 Task: Create validation rules in order object.
Action: Mouse moved to (574, 36)
Screenshot: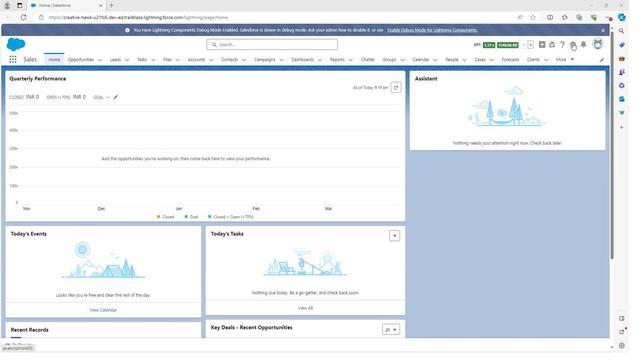 
Action: Mouse pressed left at (574, 36)
Screenshot: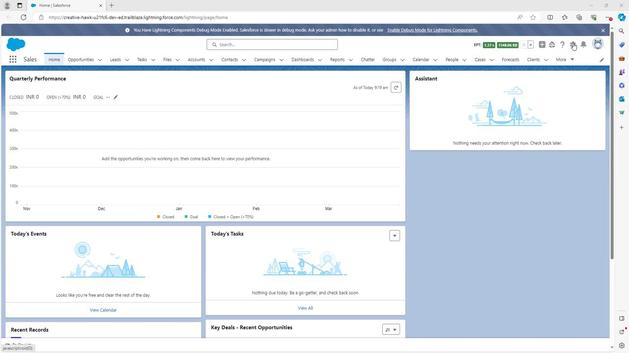 
Action: Mouse moved to (550, 59)
Screenshot: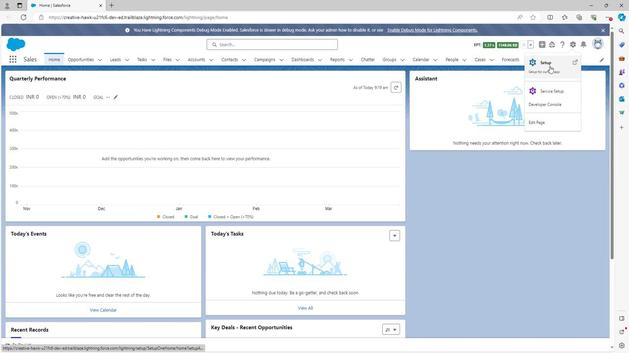 
Action: Mouse pressed left at (550, 59)
Screenshot: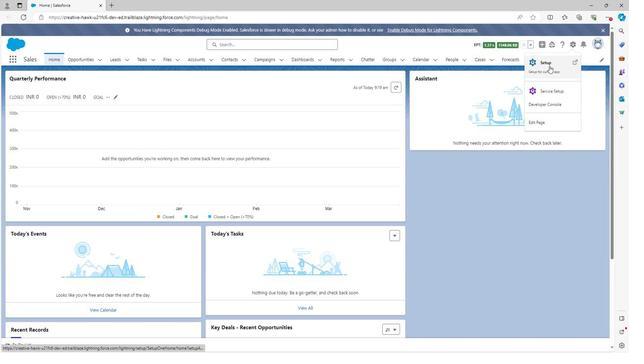 
Action: Mouse moved to (78, 53)
Screenshot: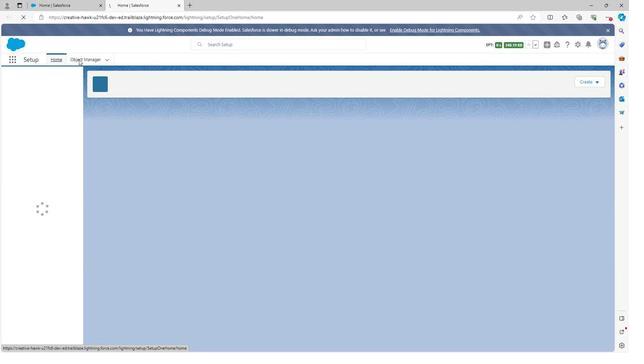 
Action: Mouse pressed left at (78, 53)
Screenshot: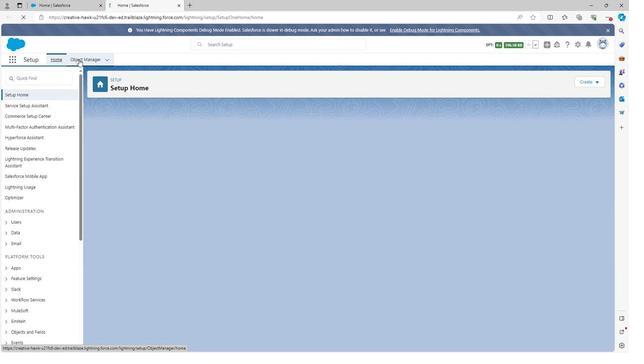 
Action: Mouse moved to (48, 264)
Screenshot: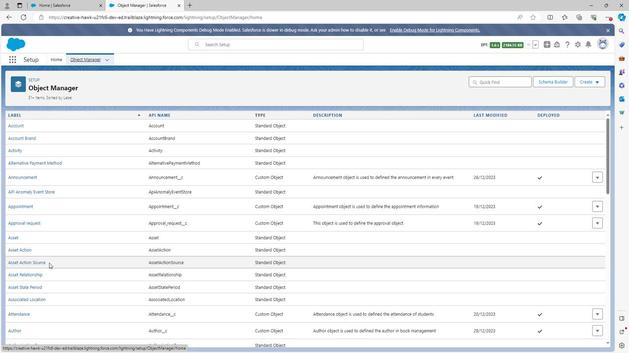 
Action: Mouse scrolled (48, 264) with delta (0, 0)
Screenshot: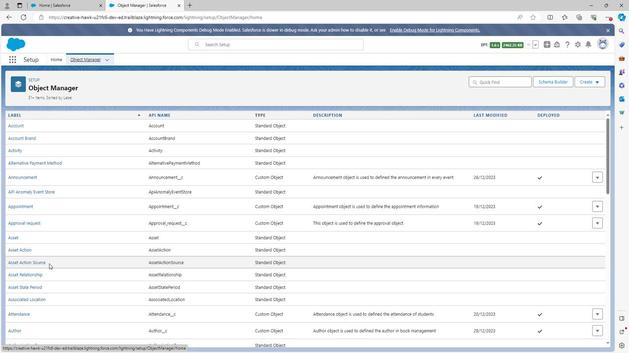 
Action: Mouse scrolled (48, 264) with delta (0, 0)
Screenshot: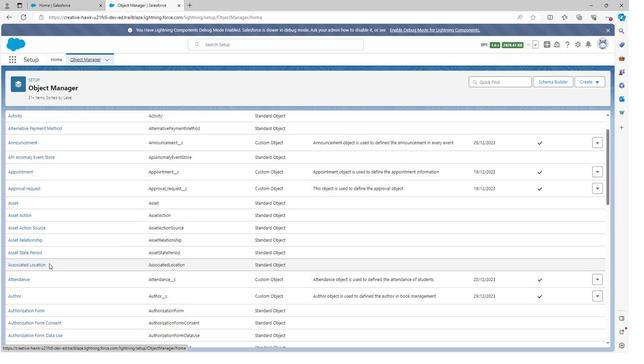 
Action: Mouse scrolled (48, 264) with delta (0, 0)
Screenshot: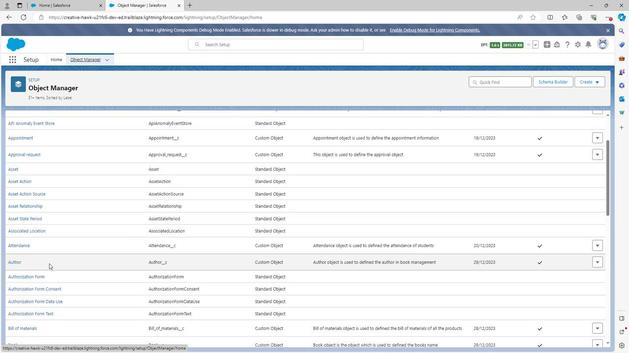
Action: Mouse moved to (48, 265)
Screenshot: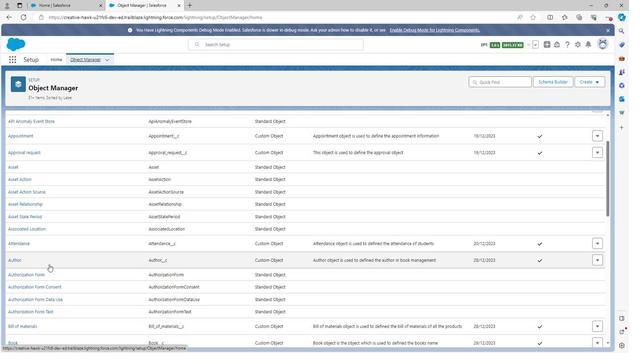 
Action: Mouse scrolled (48, 265) with delta (0, 0)
Screenshot: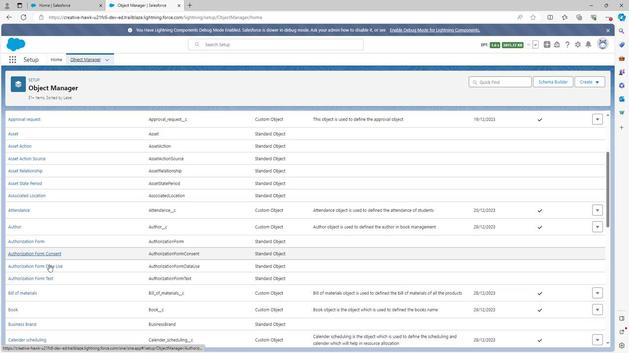
Action: Mouse scrolled (48, 265) with delta (0, 0)
Screenshot: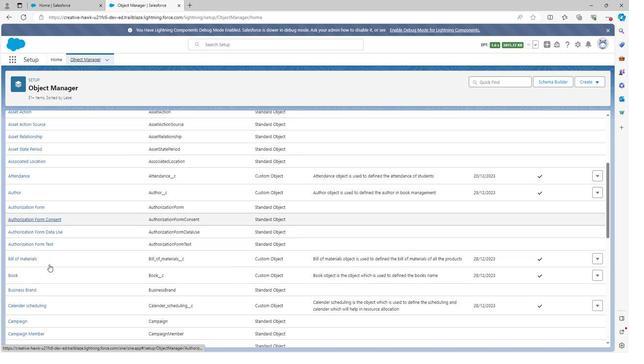 
Action: Mouse scrolled (48, 265) with delta (0, 0)
Screenshot: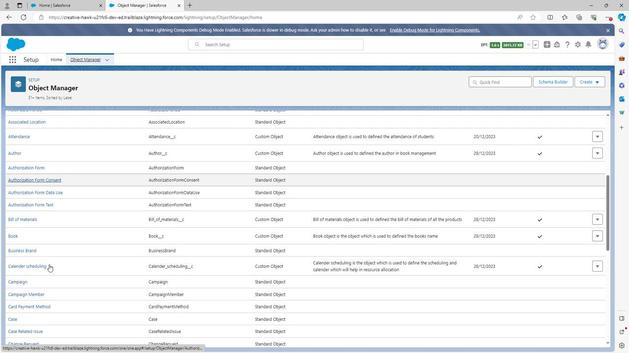 
Action: Mouse scrolled (48, 265) with delta (0, 0)
Screenshot: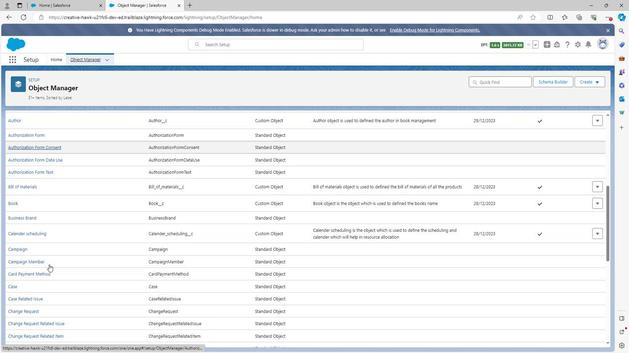 
Action: Mouse scrolled (48, 265) with delta (0, 0)
Screenshot: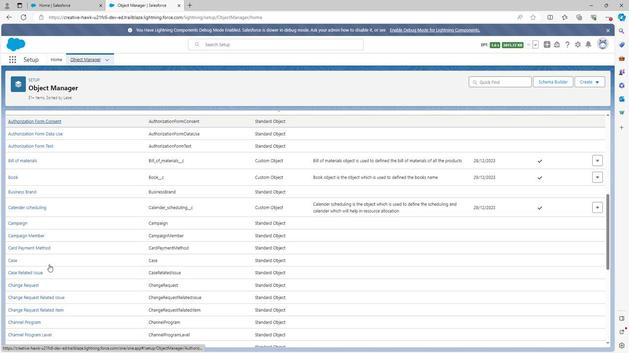 
Action: Mouse moved to (48, 265)
Screenshot: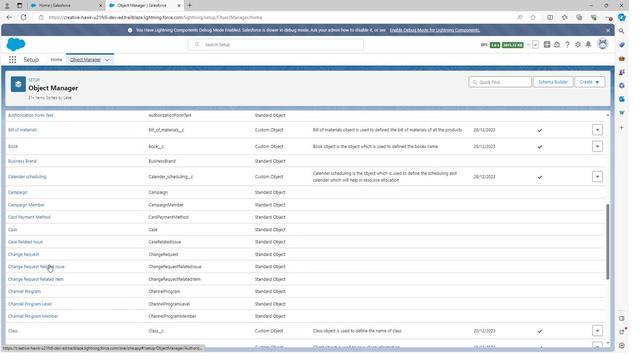 
Action: Mouse scrolled (48, 265) with delta (0, 0)
Screenshot: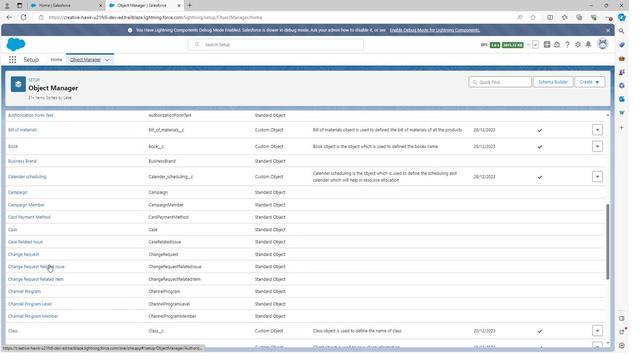 
Action: Mouse scrolled (48, 265) with delta (0, 0)
Screenshot: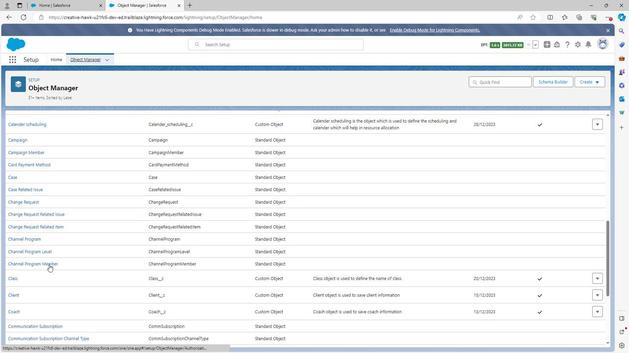 
Action: Mouse scrolled (48, 265) with delta (0, 0)
Screenshot: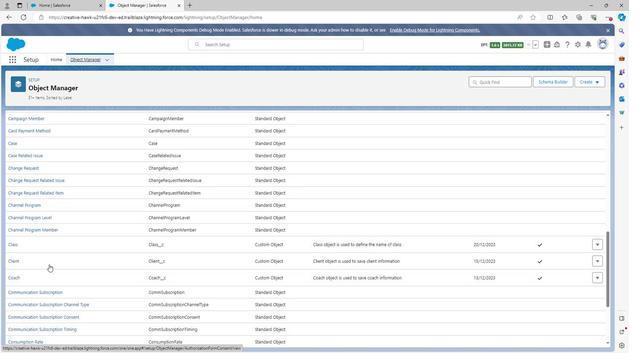 
Action: Mouse scrolled (48, 265) with delta (0, 0)
Screenshot: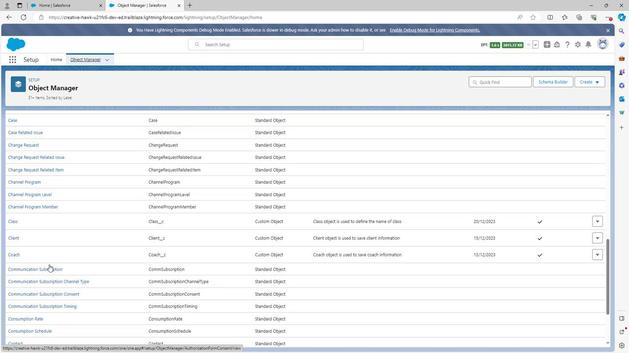 
Action: Mouse scrolled (48, 265) with delta (0, 0)
Screenshot: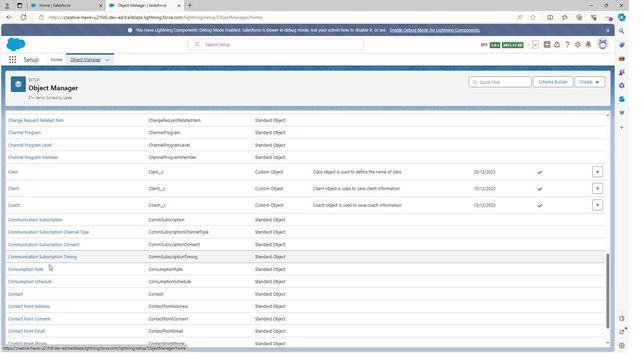
Action: Mouse scrolled (48, 265) with delta (0, 0)
Screenshot: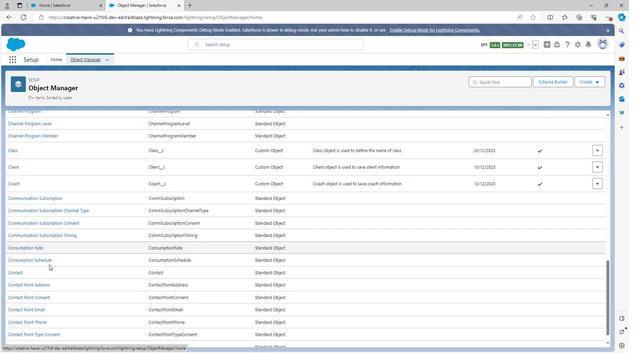 
Action: Mouse scrolled (48, 265) with delta (0, 0)
Screenshot: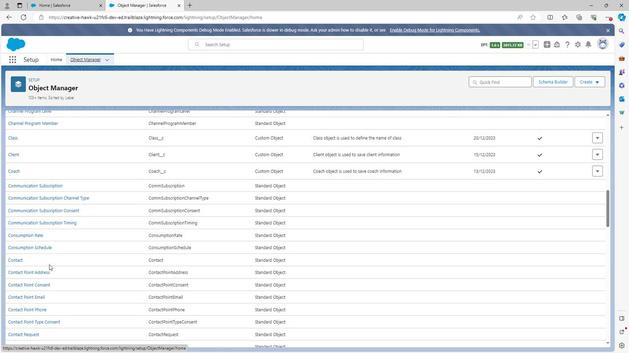 
Action: Mouse scrolled (48, 265) with delta (0, 0)
Screenshot: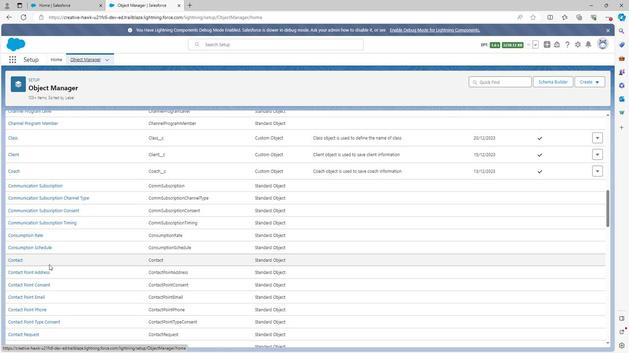 
Action: Mouse scrolled (48, 265) with delta (0, 0)
Screenshot: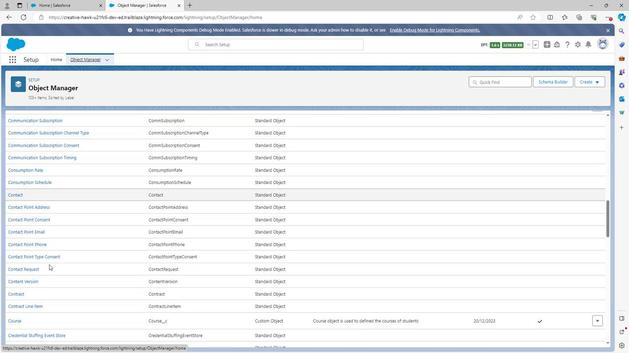 
Action: Mouse scrolled (48, 265) with delta (0, 0)
Screenshot: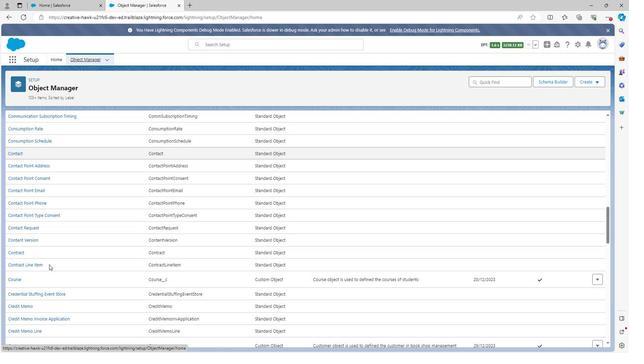 
Action: Mouse scrolled (48, 265) with delta (0, 0)
Screenshot: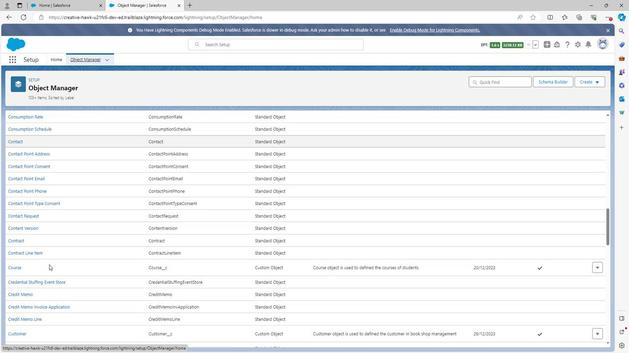 
Action: Mouse scrolled (48, 265) with delta (0, 0)
Screenshot: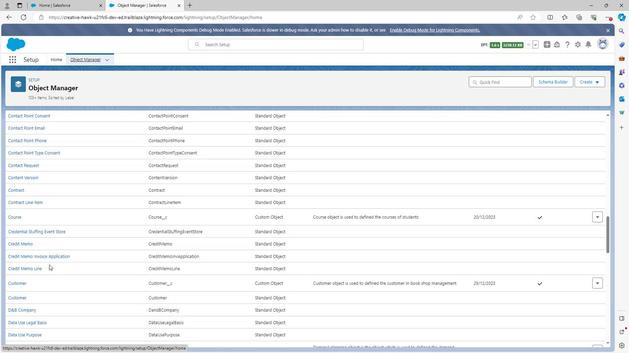 
Action: Mouse scrolled (48, 265) with delta (0, 0)
Screenshot: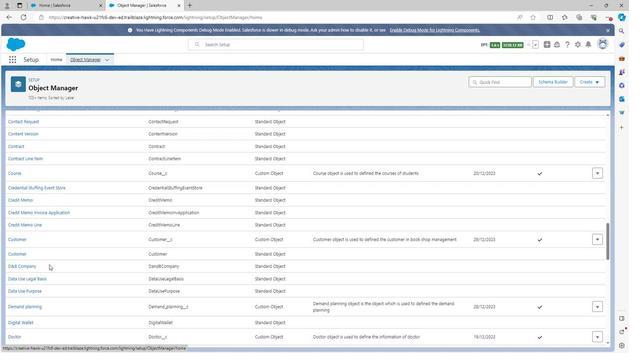 
Action: Mouse scrolled (48, 265) with delta (0, 0)
Screenshot: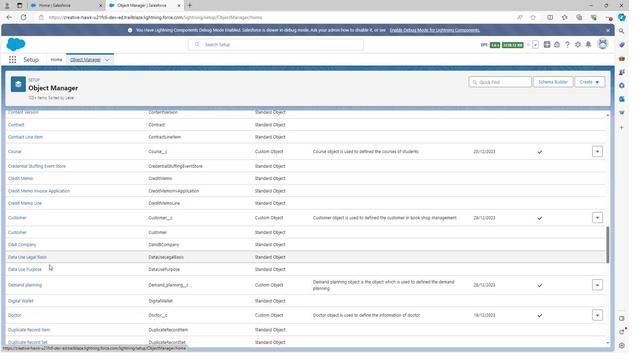 
Action: Mouse scrolled (48, 265) with delta (0, 0)
Screenshot: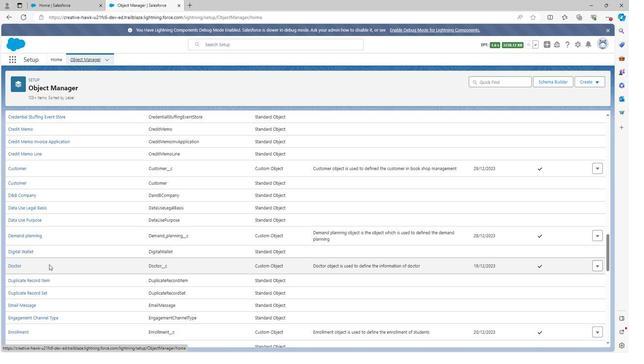 
Action: Mouse scrolled (48, 265) with delta (0, 0)
Screenshot: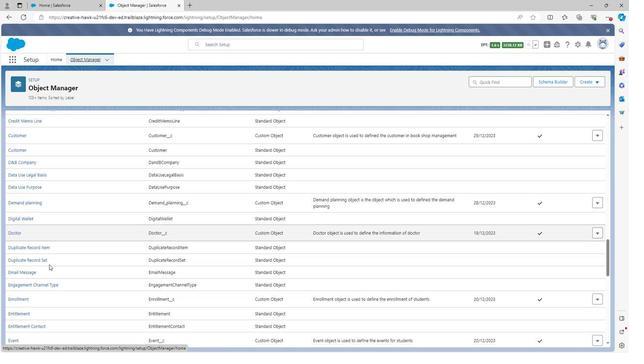 
Action: Mouse scrolled (48, 265) with delta (0, 0)
Screenshot: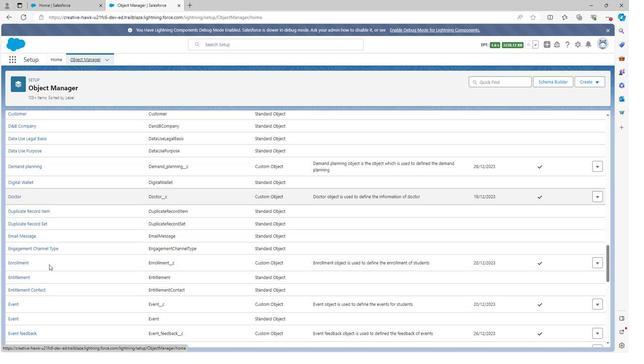
Action: Mouse scrolled (48, 265) with delta (0, 0)
Screenshot: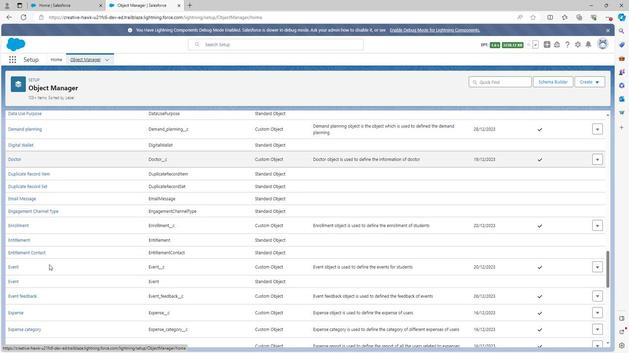 
Action: Mouse scrolled (48, 265) with delta (0, 0)
Screenshot: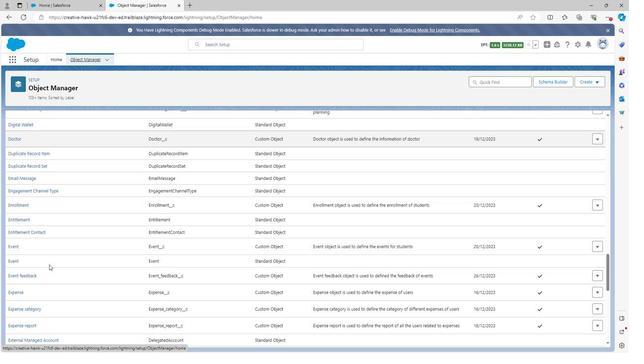 
Action: Mouse moved to (48, 266)
Screenshot: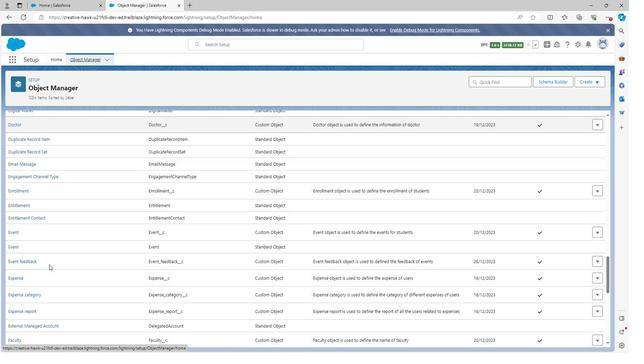 
Action: Mouse scrolled (48, 265) with delta (0, 0)
Screenshot: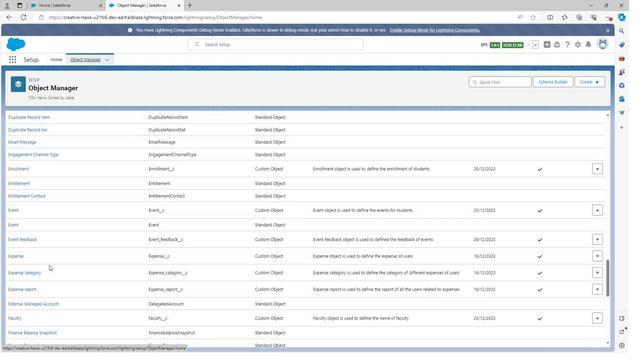 
Action: Mouse moved to (47, 266)
Screenshot: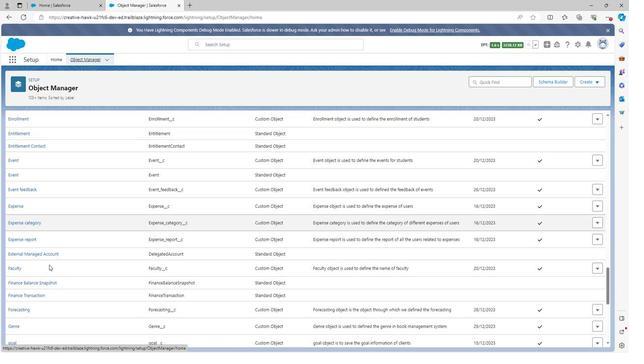 
Action: Mouse scrolled (47, 266) with delta (0, 0)
Screenshot: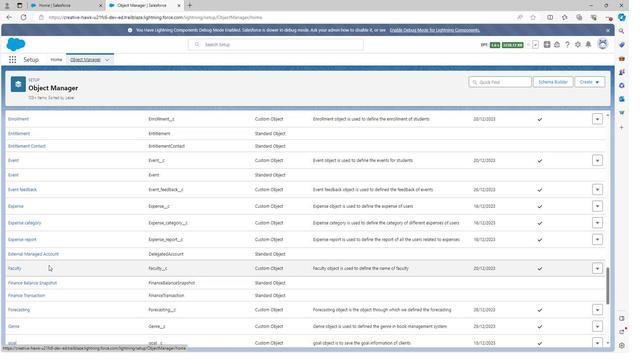
Action: Mouse scrolled (47, 266) with delta (0, 0)
Screenshot: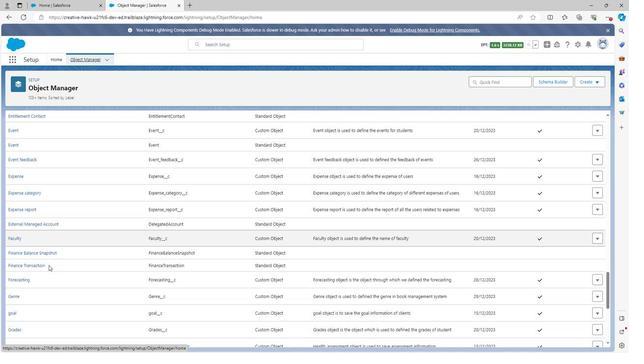 
Action: Mouse scrolled (47, 266) with delta (0, 0)
Screenshot: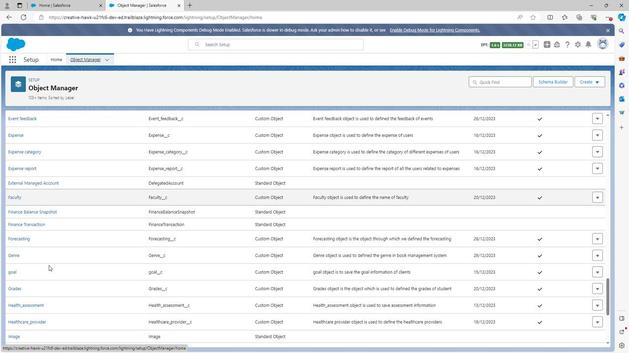 
Action: Mouse scrolled (47, 266) with delta (0, 0)
Screenshot: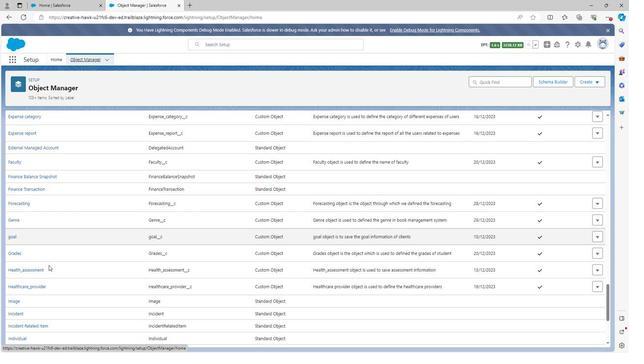 
Action: Mouse scrolled (47, 266) with delta (0, 0)
Screenshot: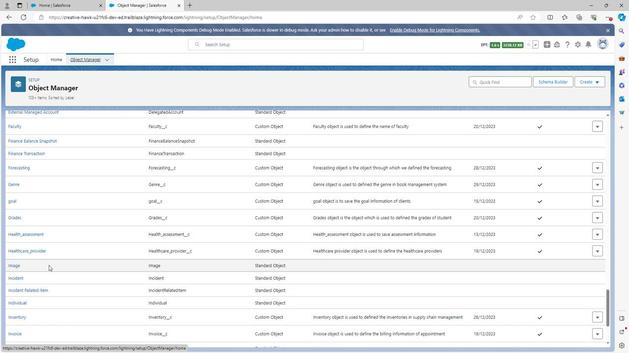 
Action: Mouse scrolled (47, 266) with delta (0, 0)
Screenshot: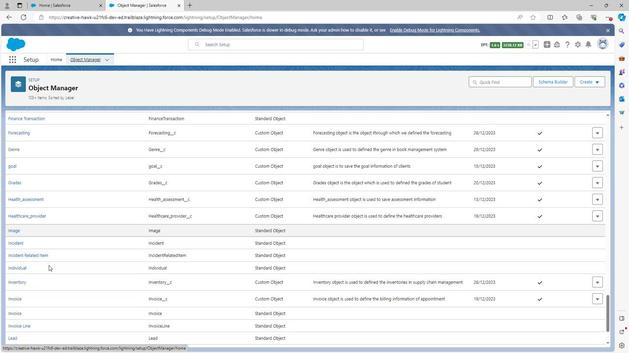 
Action: Mouse scrolled (47, 266) with delta (0, 0)
Screenshot: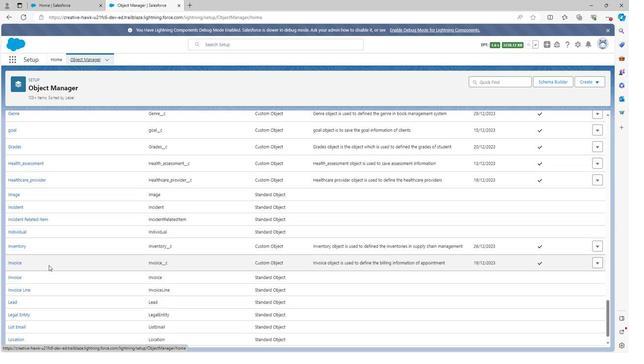 
Action: Mouse scrolled (47, 266) with delta (0, 0)
Screenshot: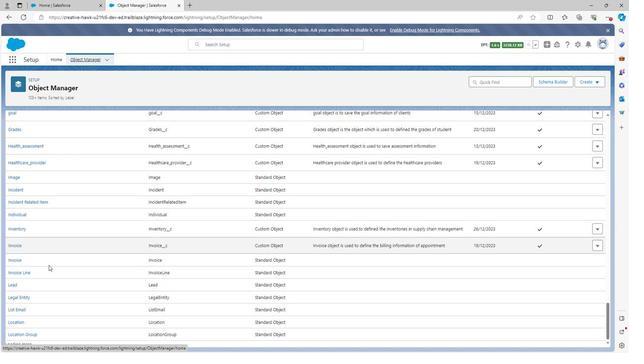 
Action: Mouse scrolled (47, 266) with delta (0, 0)
Screenshot: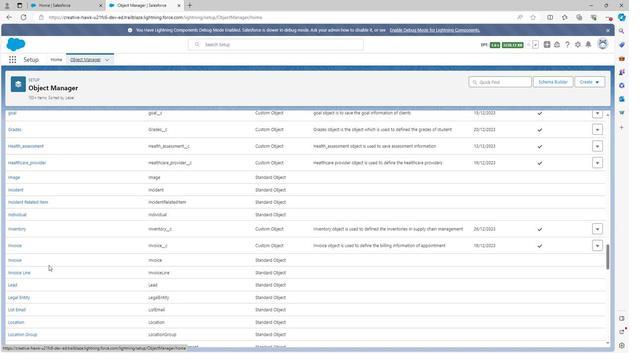 
Action: Mouse scrolled (47, 266) with delta (0, 0)
Screenshot: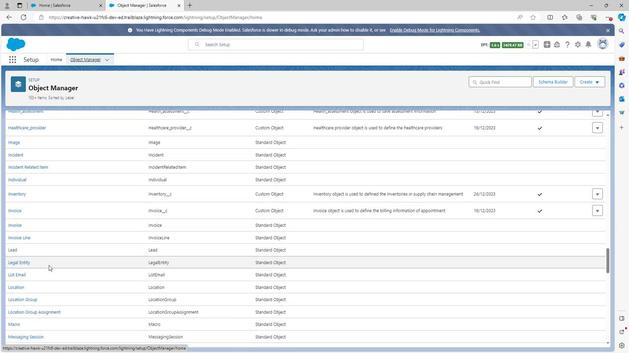 
Action: Mouse scrolled (47, 266) with delta (0, 0)
Screenshot: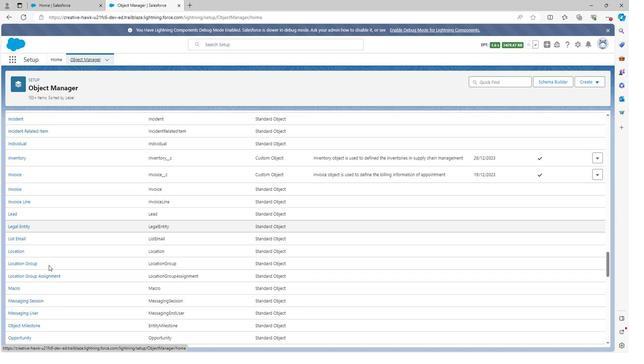 
Action: Mouse scrolled (47, 266) with delta (0, 0)
Screenshot: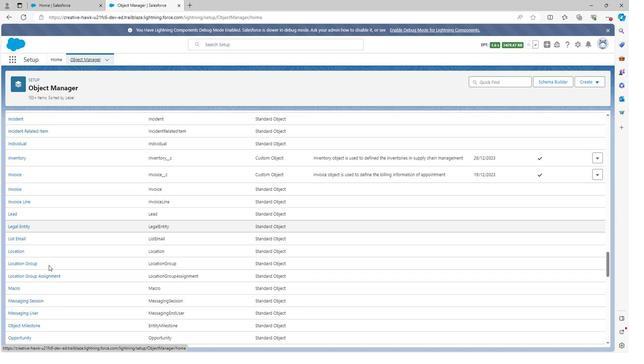 
Action: Mouse scrolled (47, 266) with delta (0, 0)
Screenshot: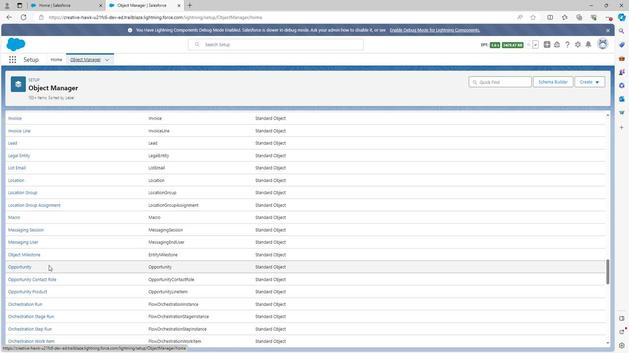 
Action: Mouse scrolled (47, 266) with delta (0, 0)
Screenshot: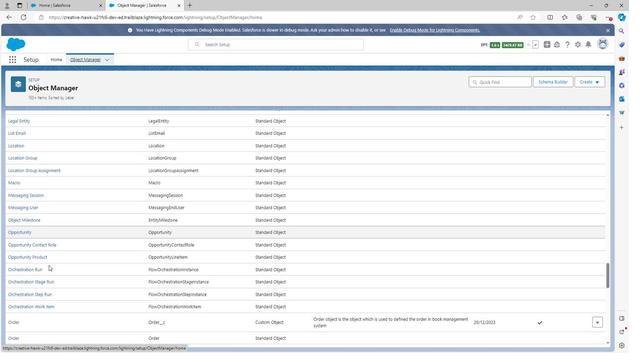
Action: Mouse moved to (15, 286)
Screenshot: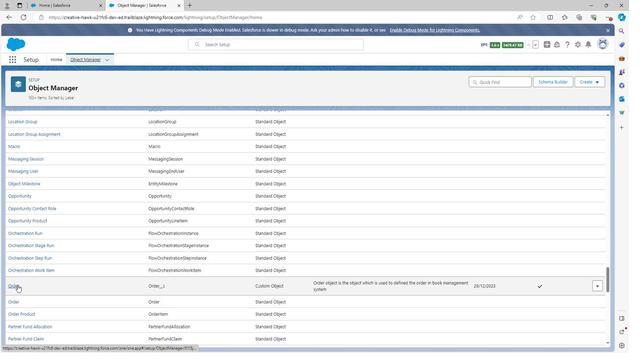 
Action: Mouse pressed left at (15, 286)
Screenshot: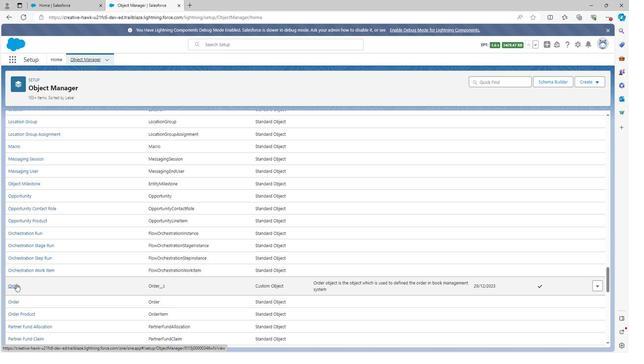 
Action: Mouse moved to (42, 121)
Screenshot: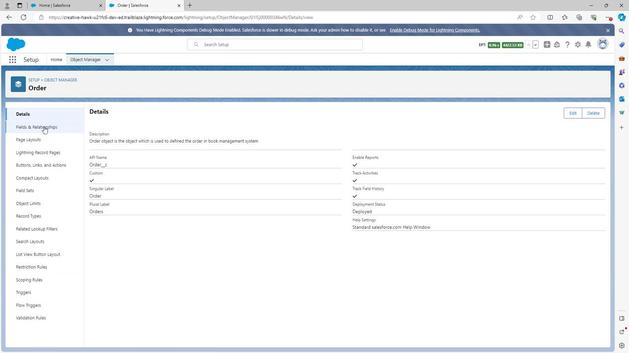 
Action: Mouse pressed left at (42, 121)
Screenshot: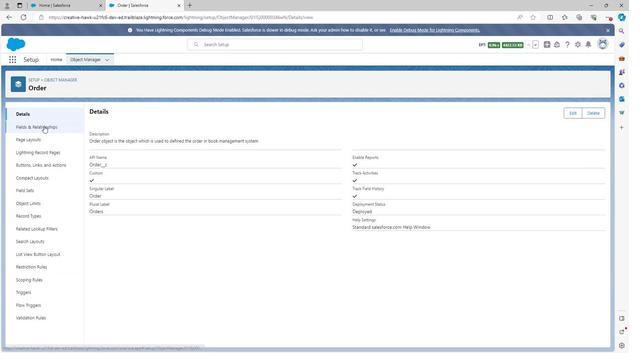 
Action: Mouse moved to (96, 139)
Screenshot: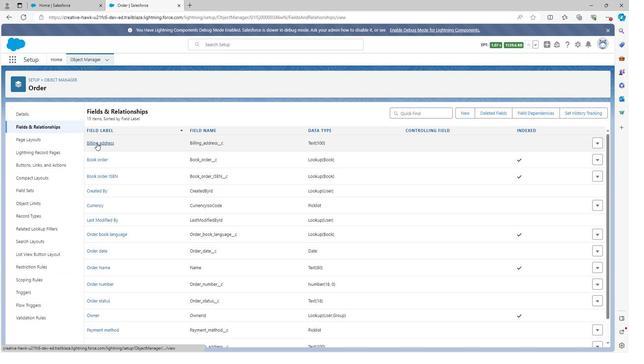 
Action: Mouse pressed left at (96, 139)
Screenshot: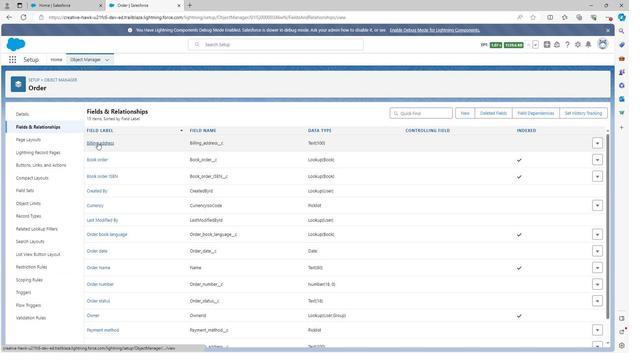 
Action: Mouse moved to (251, 304)
Screenshot: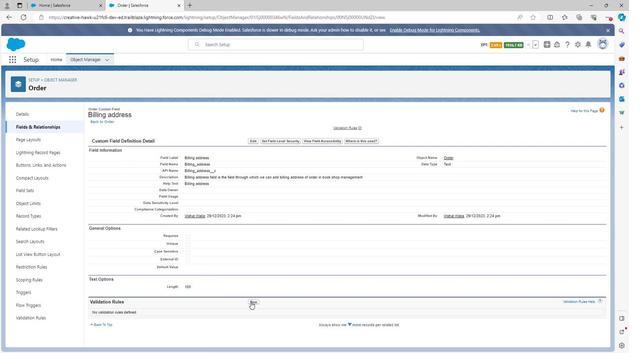 
Action: Mouse pressed left at (251, 304)
Screenshot: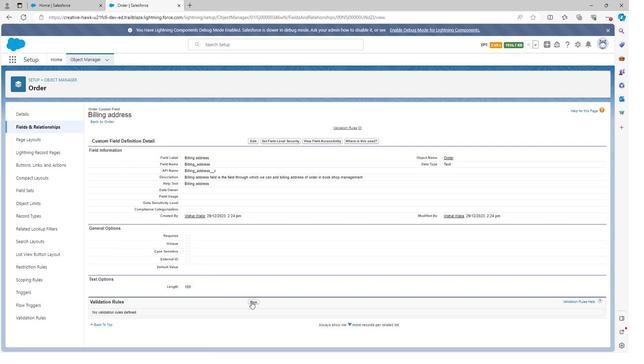 
Action: Mouse moved to (146, 155)
Screenshot: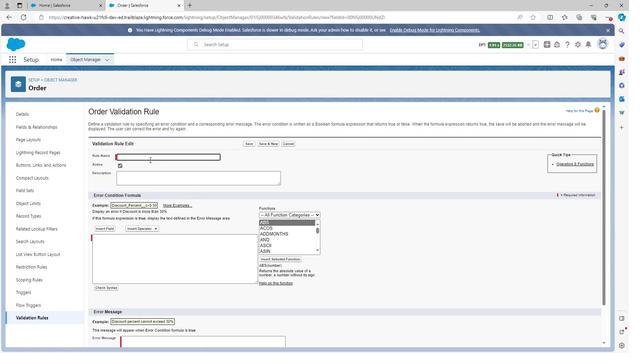 
Action: Mouse pressed left at (146, 155)
Screenshot: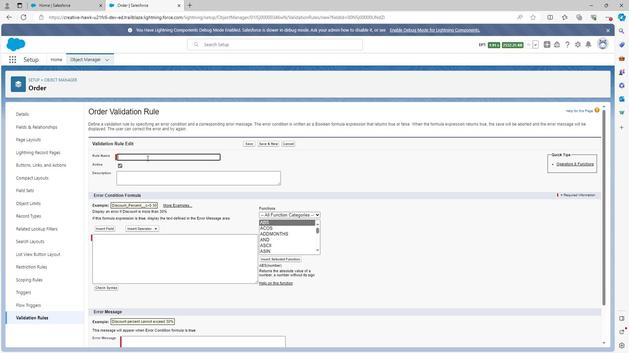 
Action: Key pressed <Key.shift>B
Screenshot: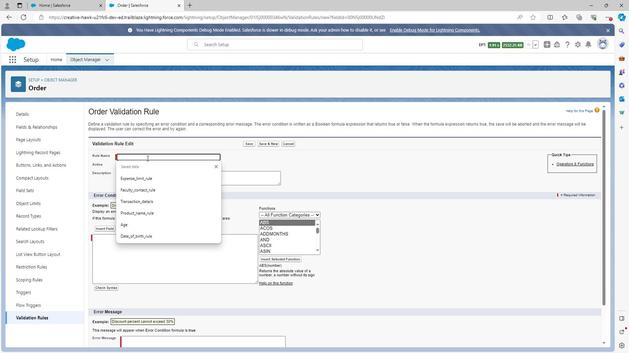 
Action: Mouse moved to (145, 155)
Screenshot: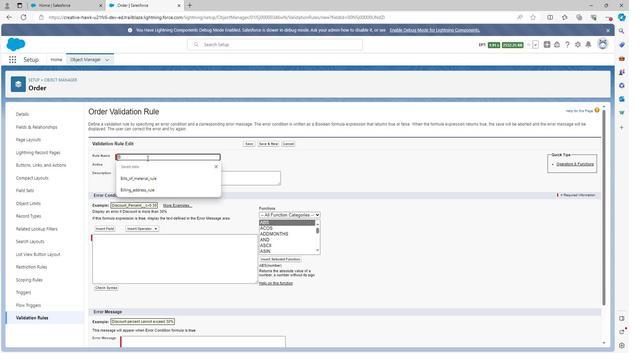 
Action: Key pressed i
Screenshot: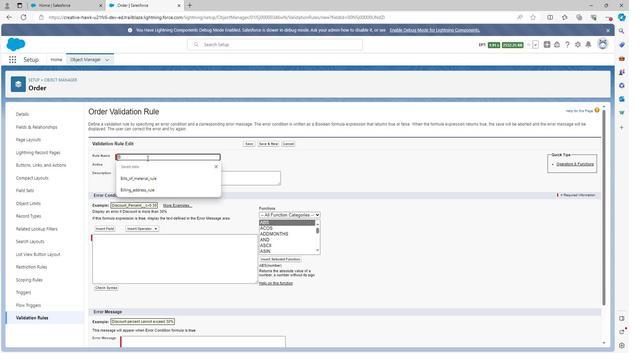 
Action: Mouse moved to (144, 153)
Screenshot: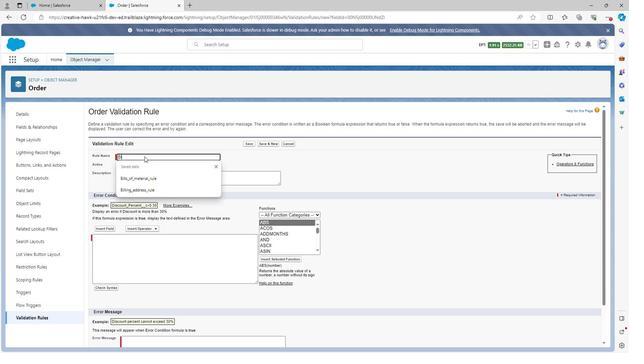 
Action: Key pressed lli
Screenshot: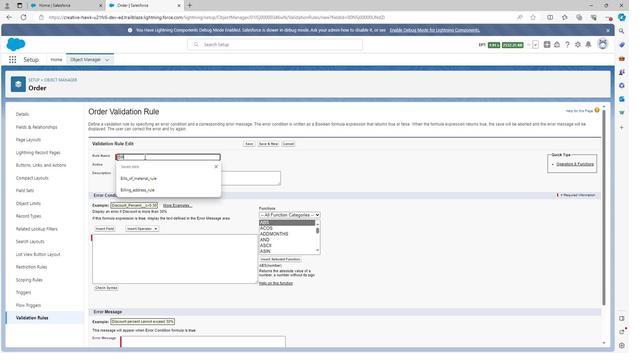
Action: Mouse moved to (142, 155)
Screenshot: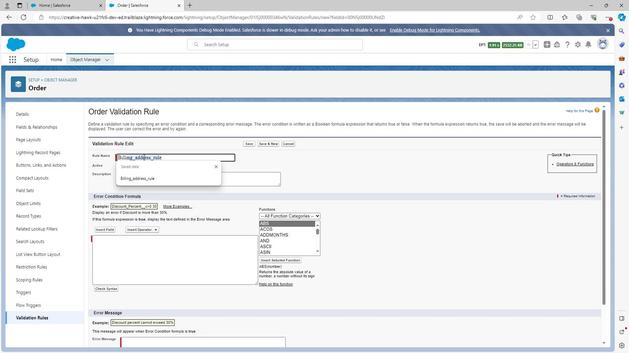 
Action: Key pressed ng<Key.space>address<Key.space>rule
Screenshot: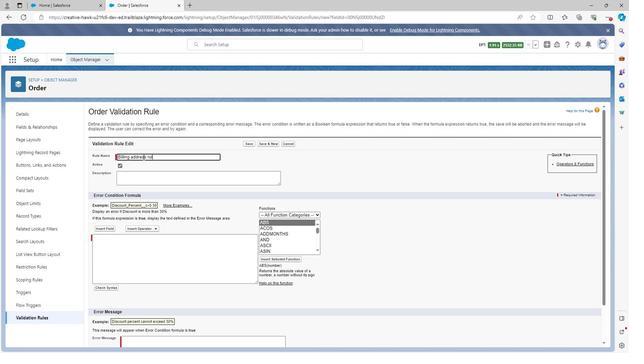 
Action: Mouse moved to (148, 162)
Screenshot: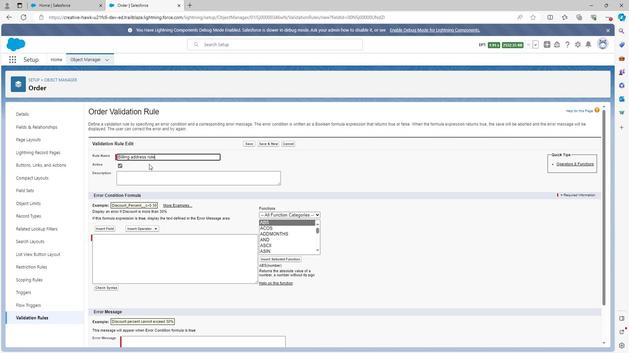 
Action: Mouse pressed left at (148, 162)
Screenshot: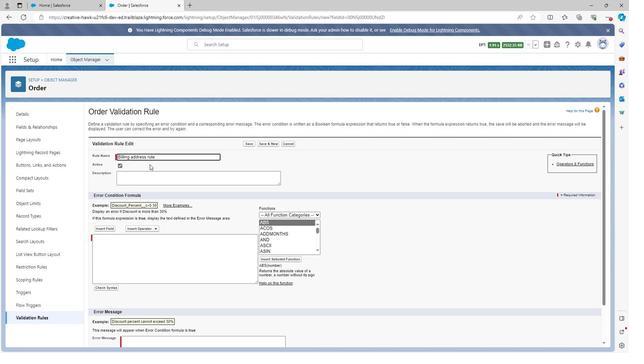 
Action: Mouse moved to (147, 174)
Screenshot: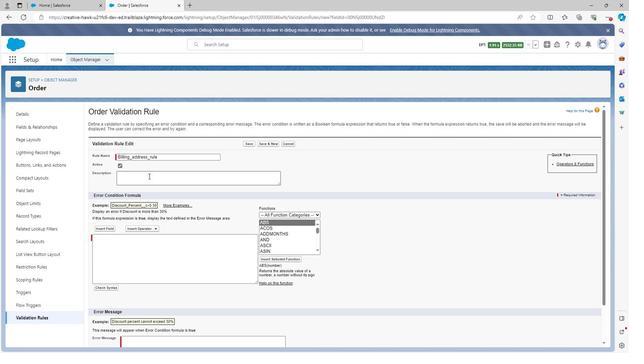 
Action: Mouse pressed left at (147, 174)
Screenshot: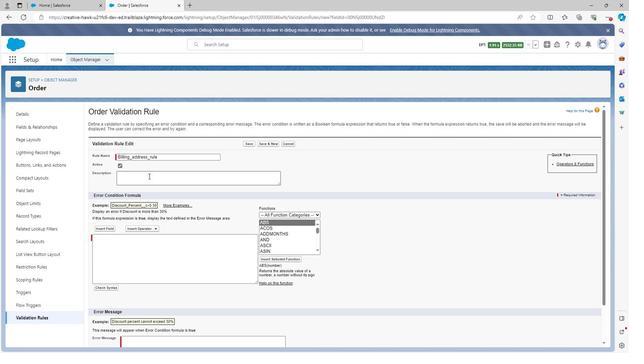 
Action: Key pressed <Key.shift>
Screenshot: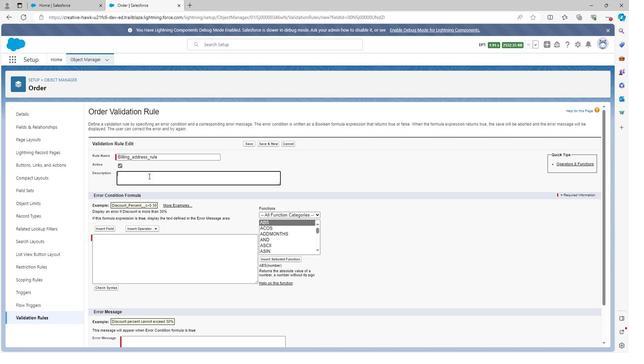 
Action: Mouse moved to (146, 173)
Screenshot: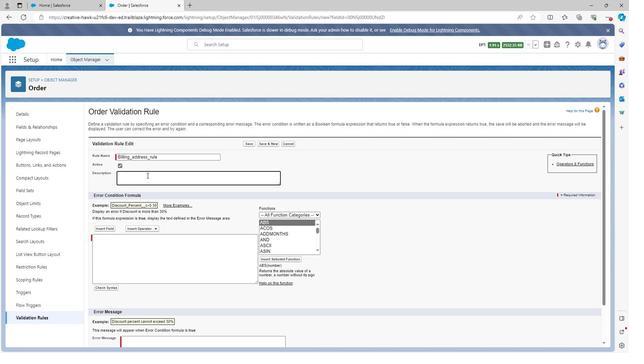 
Action: Key pressed B
Screenshot: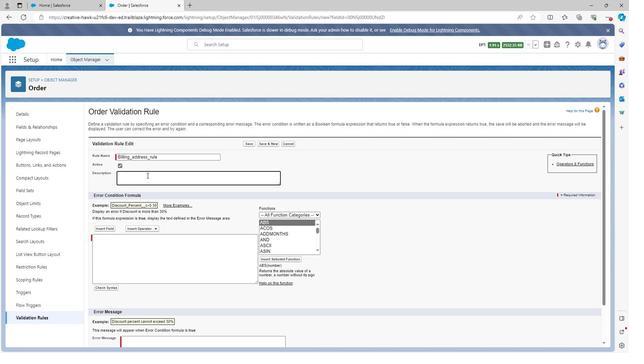 
Action: Mouse moved to (145, 172)
Screenshot: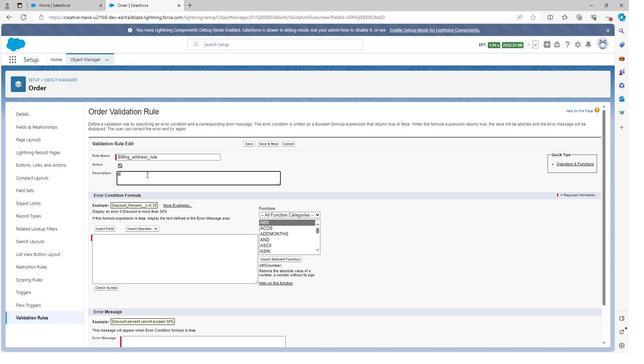 
Action: Key pressed illing<Key.space>addr
Screenshot: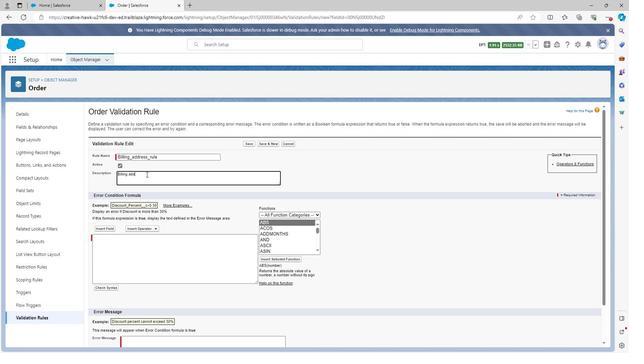 
Action: Mouse moved to (145, 172)
Screenshot: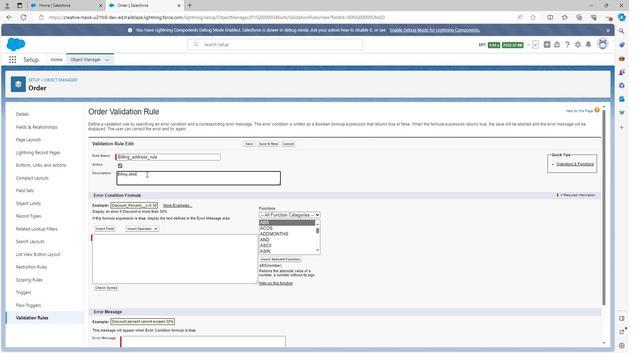 
Action: Key pressed ess<Key.space>r
Screenshot: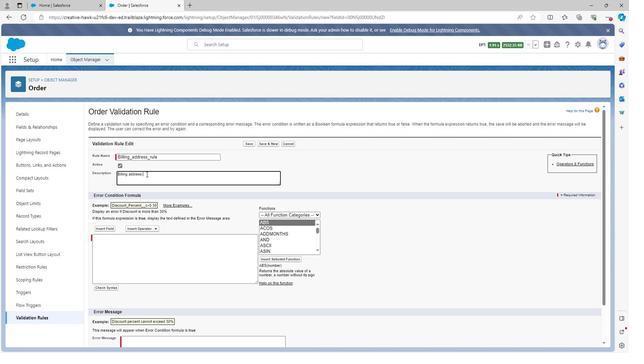 
Action: Mouse moved to (145, 171)
Screenshot: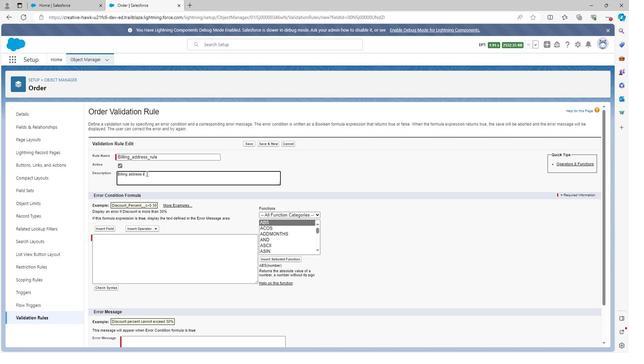 
Action: Key pressed u
Screenshot: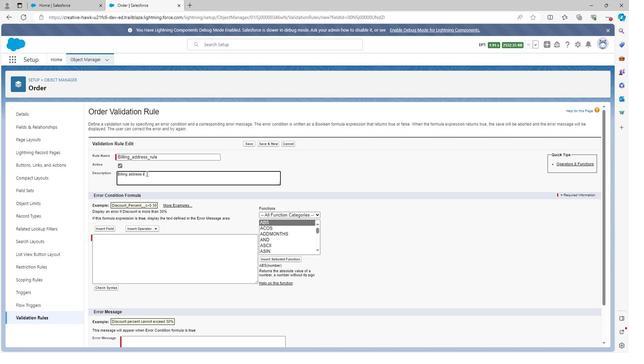 
Action: Mouse moved to (145, 169)
Screenshot: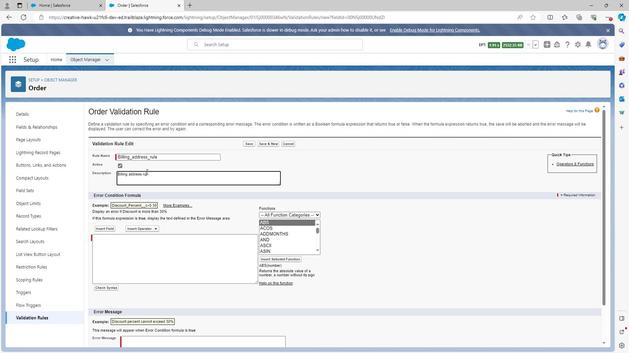 
Action: Key pressed l
Screenshot: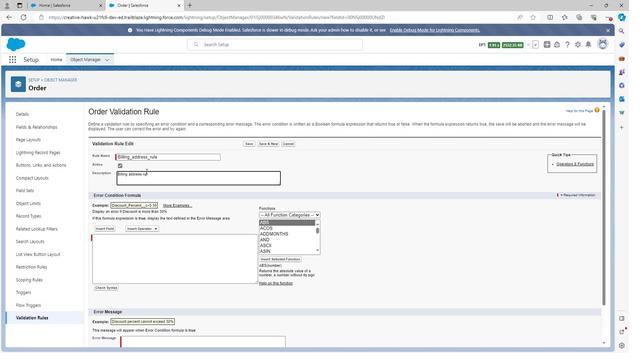 
Action: Mouse moved to (144, 170)
Screenshot: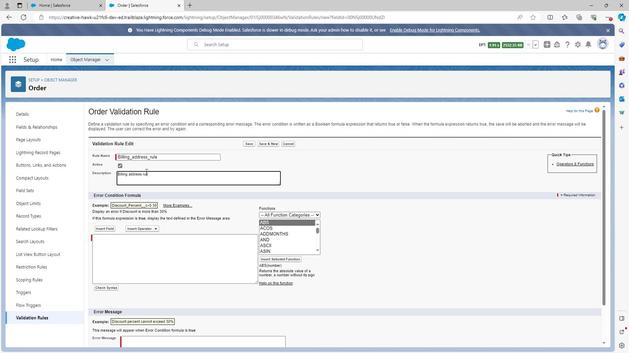 
Action: Key pressed e<Key.space>is<Key.space>the<Key.space>rule<Key.space>thro
Screenshot: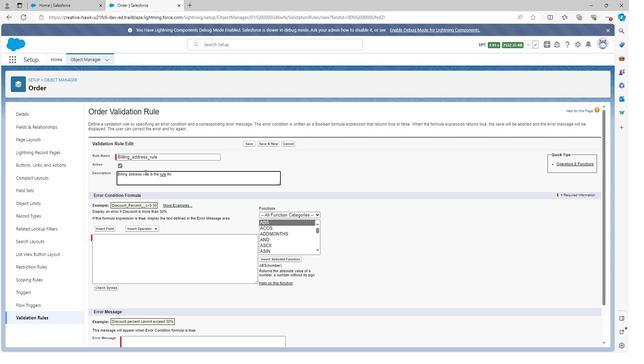 
Action: Mouse moved to (144, 170)
Screenshot: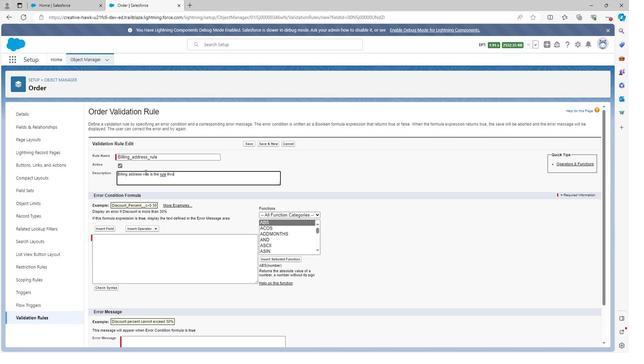 
Action: Key pressed u
Screenshot: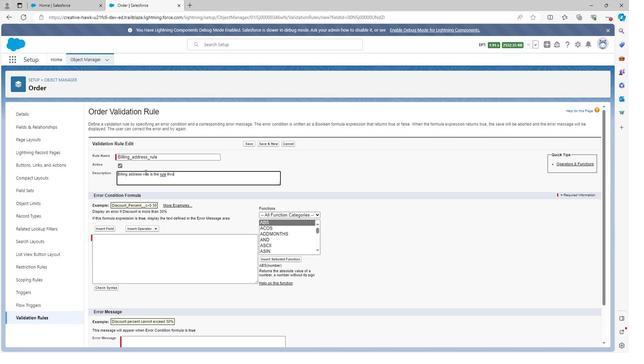 
Action: Mouse moved to (144, 170)
Screenshot: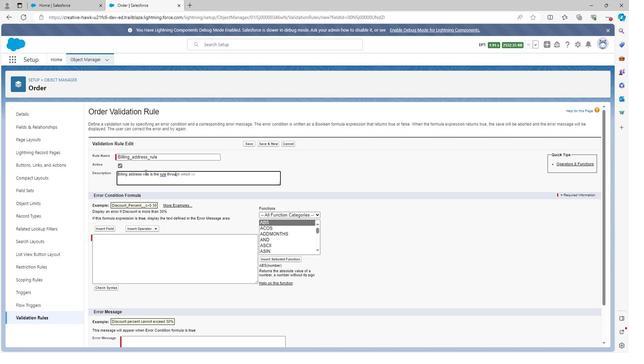 
Action: Key pressed g
Screenshot: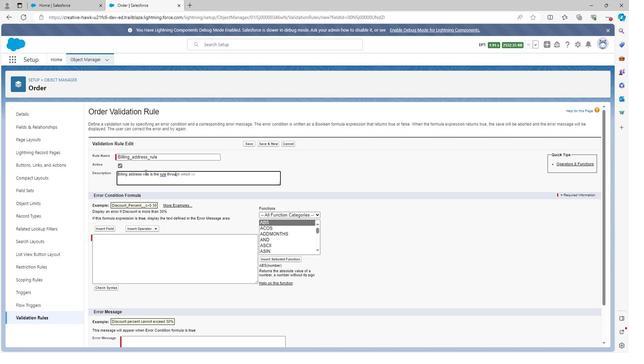 
Action: Mouse moved to (144, 170)
Screenshot: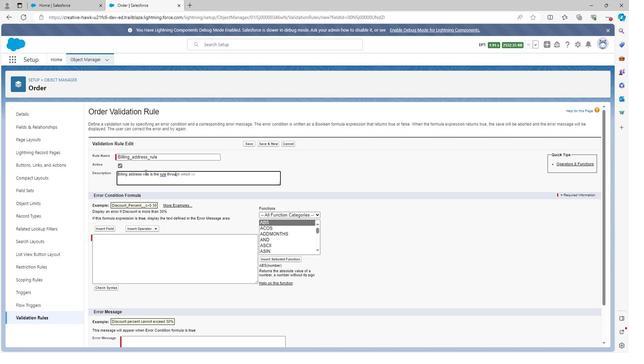 
Action: Key pressed h<Key.space>which<Key.space>we<Key.space>can<Key.space>show<Key.space>billing<Key.space>address<Key.space>with<Key.space>som
Screenshot: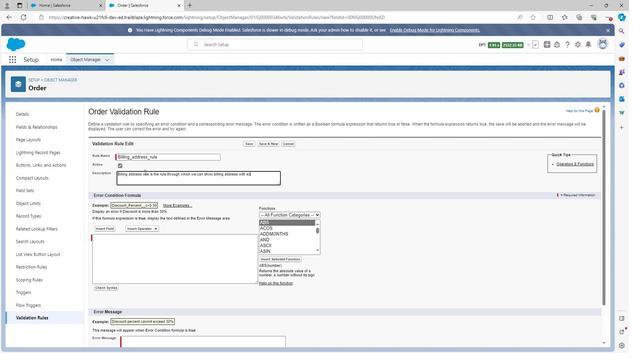 
Action: Mouse moved to (142, 171)
Screenshot: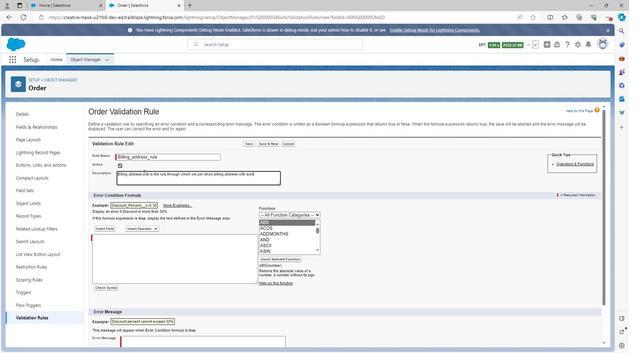
Action: Key pressed e<Key.space>li
Screenshot: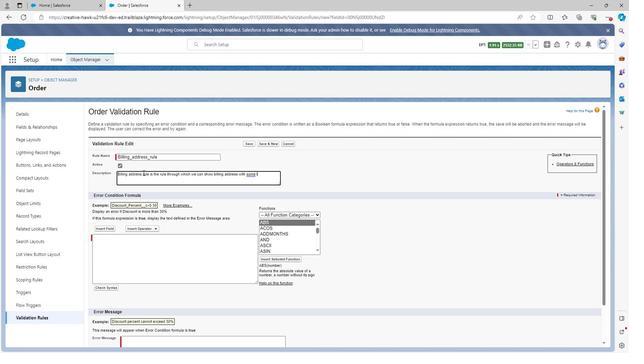 
Action: Mouse moved to (142, 171)
Screenshot: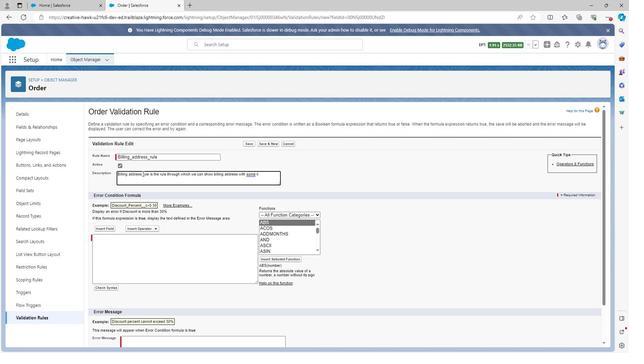 
Action: Key pressed mits
Screenshot: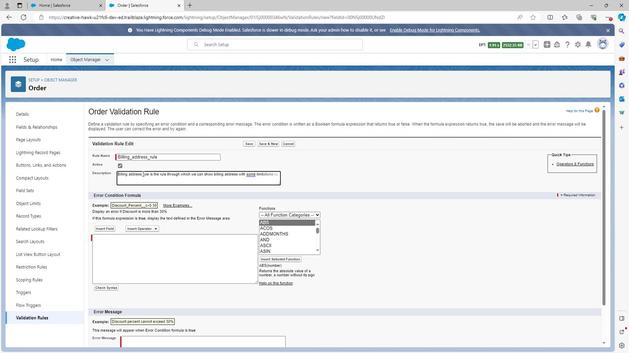 
Action: Mouse moved to (105, 229)
Screenshot: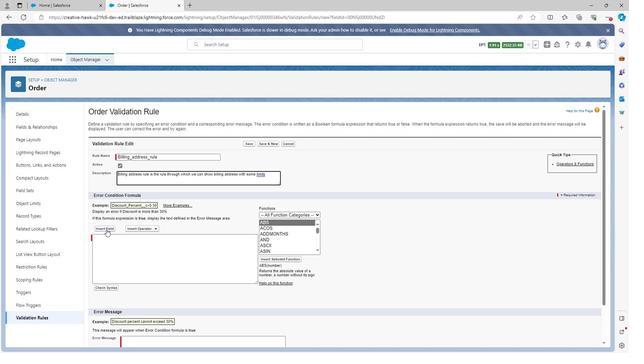 
Action: Mouse pressed left at (105, 229)
Screenshot: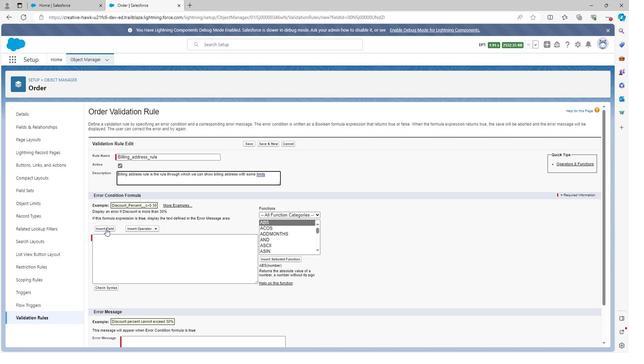 
Action: Mouse moved to (276, 198)
Screenshot: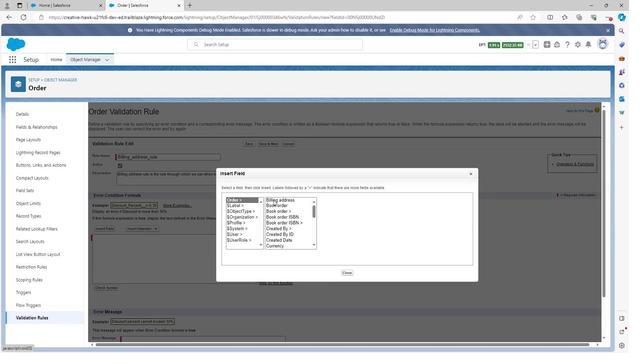 
Action: Mouse pressed left at (276, 198)
Screenshot: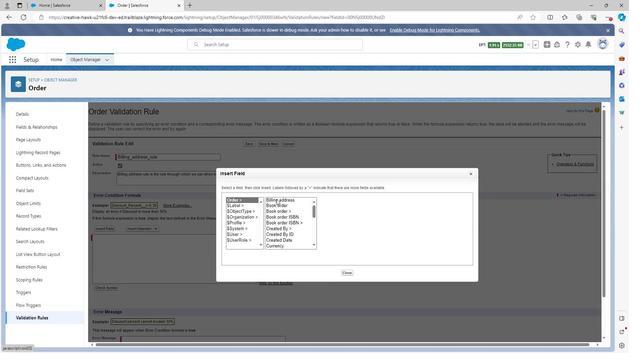 
Action: Mouse moved to (345, 233)
Screenshot: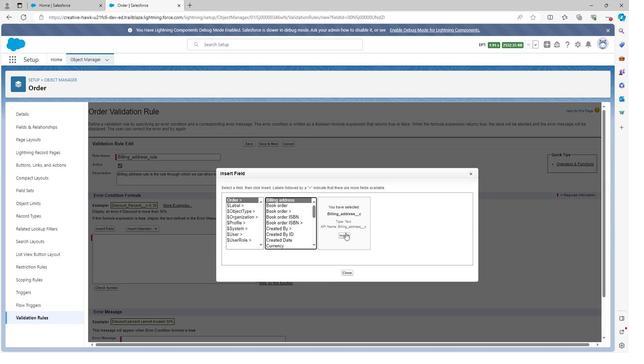 
Action: Mouse pressed left at (345, 233)
Screenshot: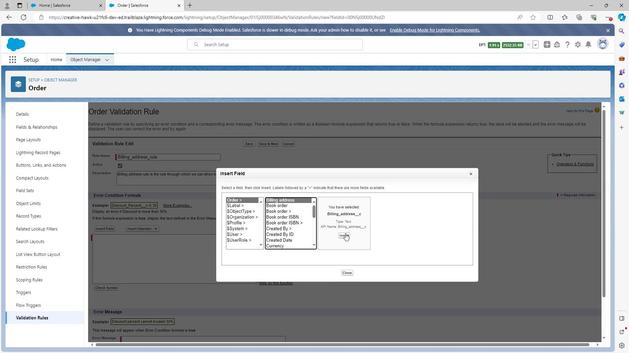 
Action: Mouse moved to (139, 228)
Screenshot: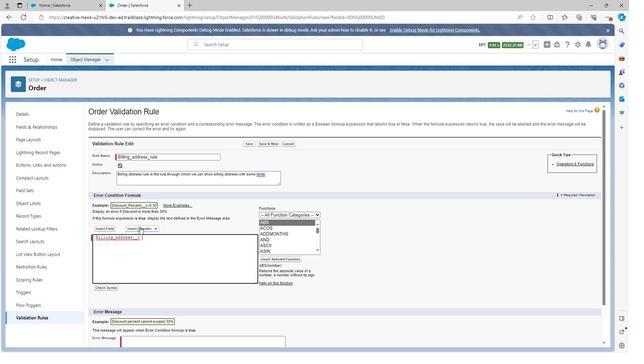 
Action: Mouse pressed left at (139, 228)
Screenshot: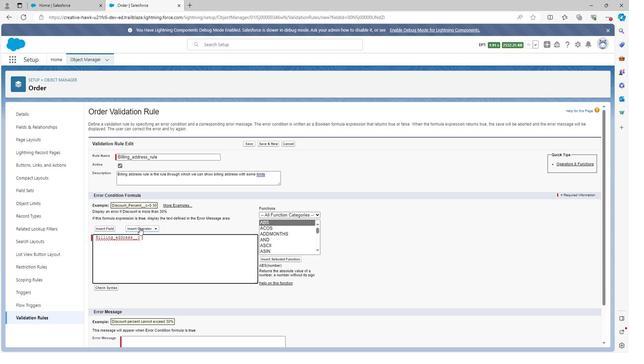 
Action: Mouse moved to (136, 289)
Screenshot: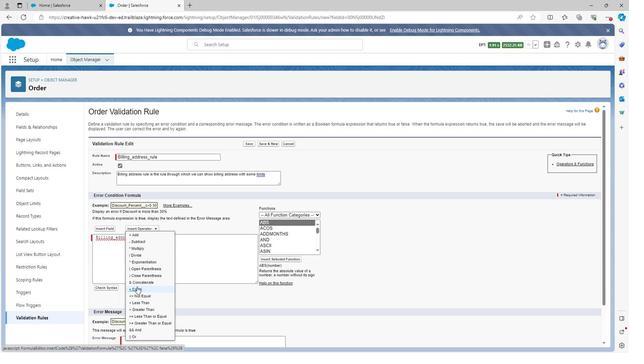 
Action: Mouse pressed left at (136, 289)
Screenshot: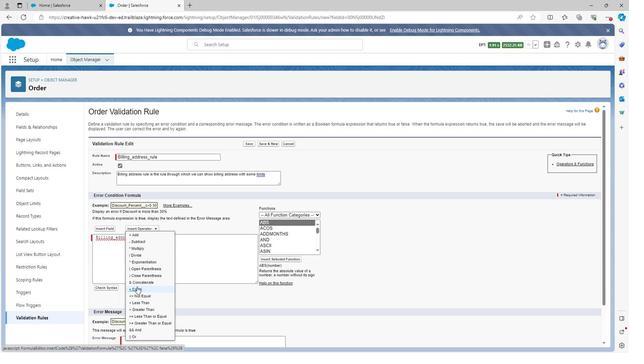 
Action: Mouse moved to (267, 213)
Screenshot: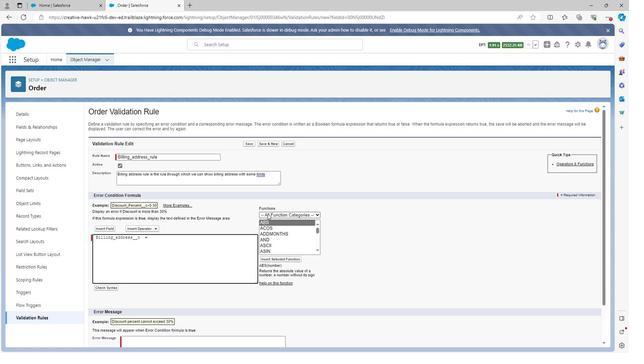 
Action: Mouse pressed left at (267, 213)
Screenshot: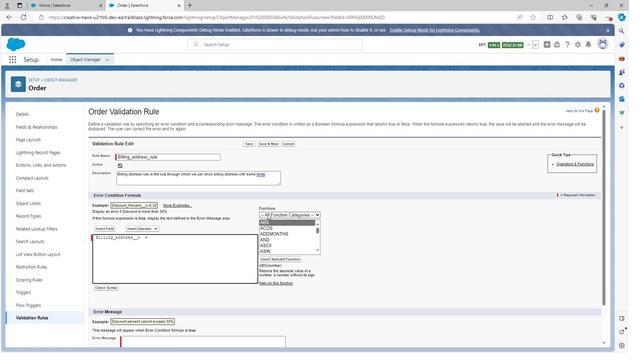 
Action: Mouse moved to (263, 244)
Screenshot: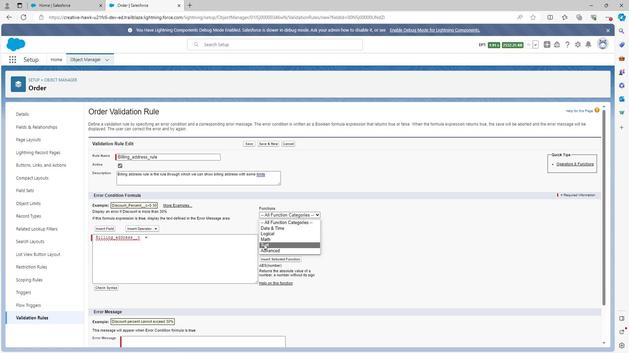 
Action: Mouse pressed left at (263, 244)
Screenshot: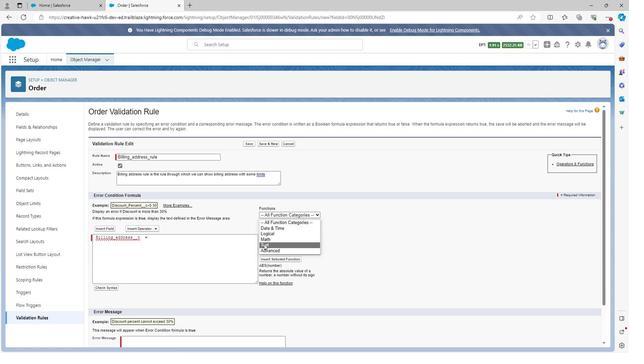 
Action: Mouse moved to (272, 237)
Screenshot: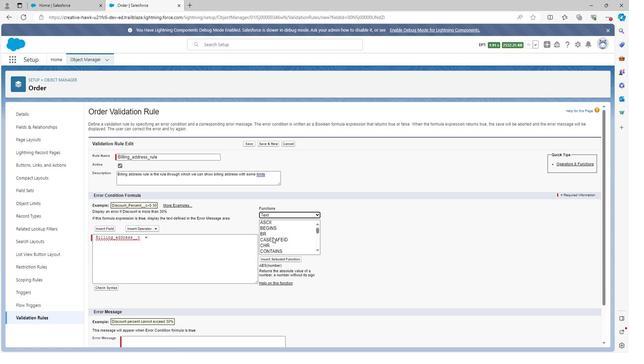 
Action: Mouse scrolled (272, 236) with delta (0, 0)
Screenshot: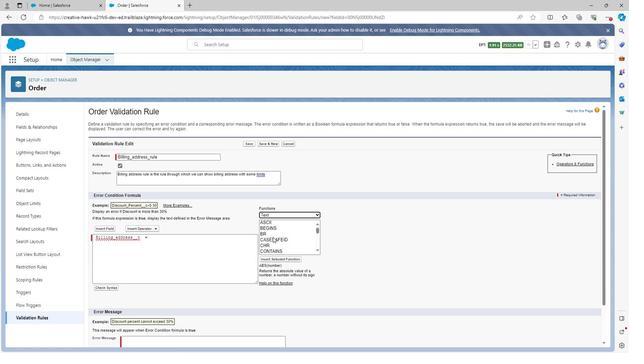 
Action: Mouse scrolled (272, 236) with delta (0, 0)
Screenshot: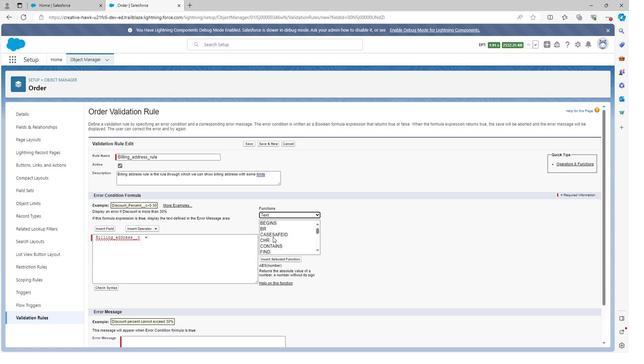 
Action: Mouse scrolled (272, 236) with delta (0, 0)
Screenshot: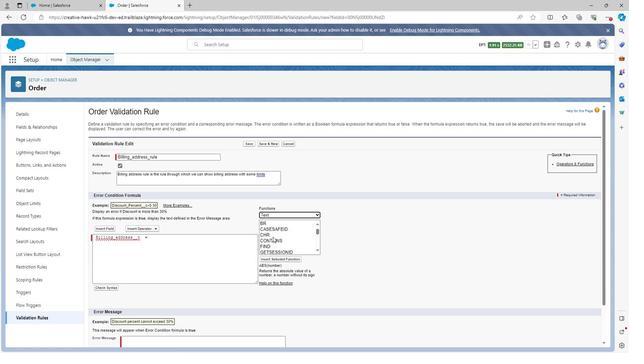 
Action: Mouse scrolled (272, 236) with delta (0, 0)
Screenshot: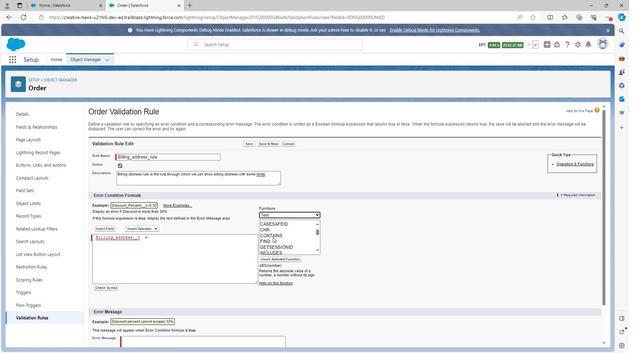 
Action: Mouse scrolled (272, 236) with delta (0, 0)
Screenshot: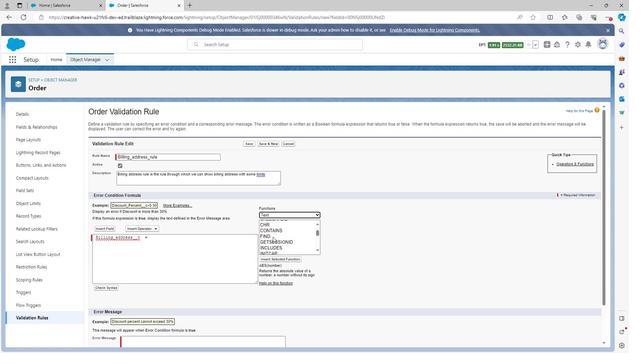 
Action: Mouse scrolled (272, 236) with delta (0, 0)
Screenshot: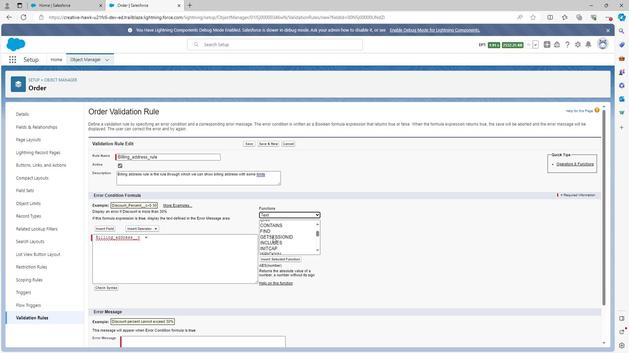 
Action: Mouse scrolled (272, 236) with delta (0, 0)
Screenshot: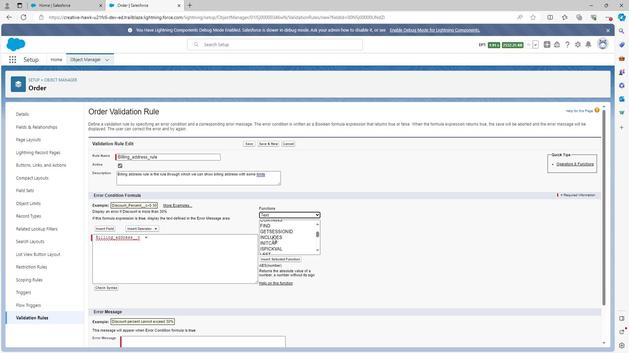 
Action: Mouse scrolled (272, 236) with delta (0, 0)
Screenshot: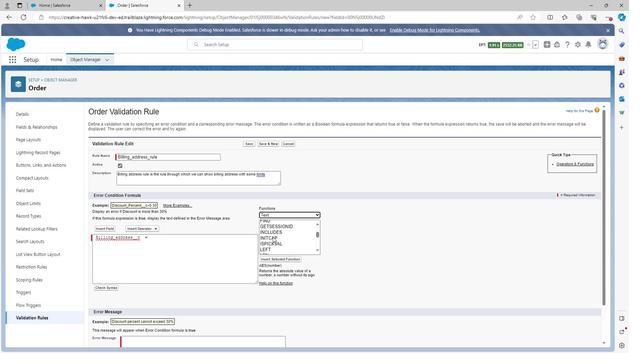 
Action: Mouse scrolled (272, 236) with delta (0, 0)
Screenshot: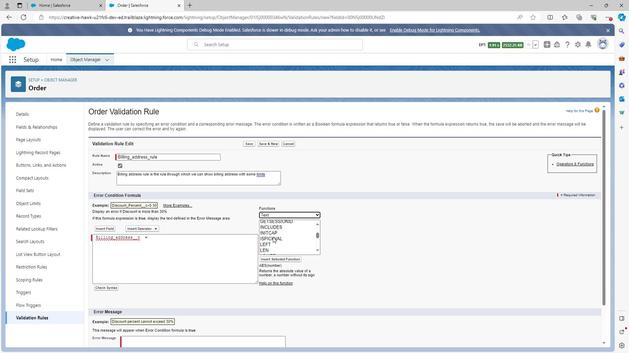 
Action: Mouse scrolled (272, 236) with delta (0, 0)
Screenshot: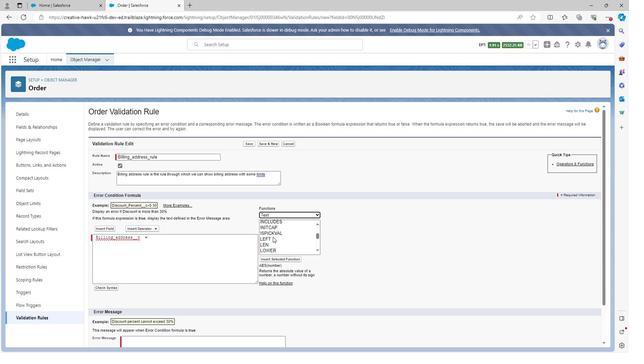 
Action: Mouse moved to (270, 244)
Screenshot: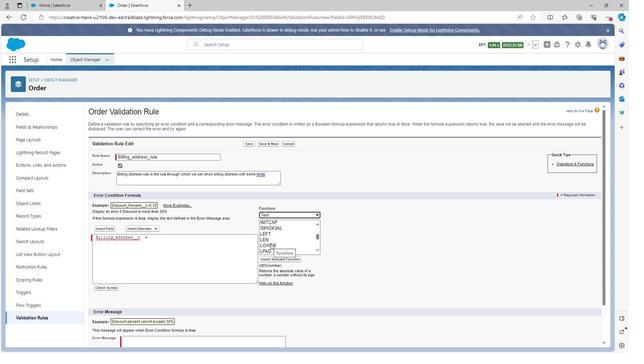 
Action: Mouse pressed left at (270, 244)
Screenshot: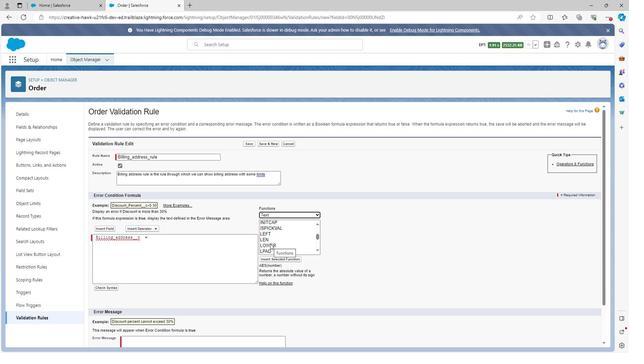 
Action: Mouse moved to (277, 260)
Screenshot: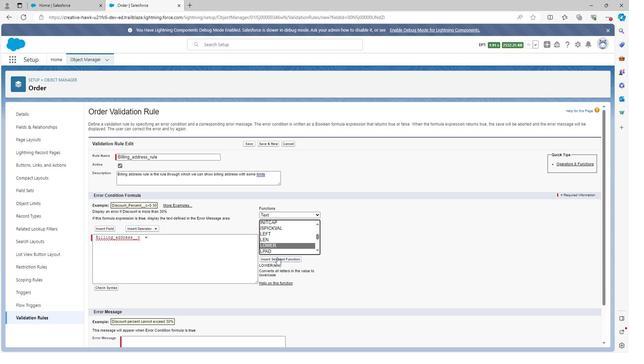 
Action: Mouse pressed left at (277, 260)
Screenshot: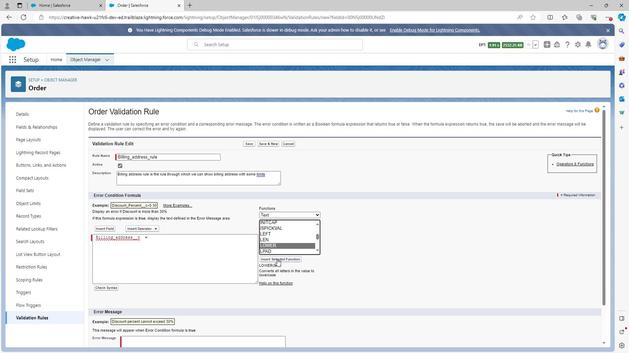
Action: Mouse moved to (112, 238)
Screenshot: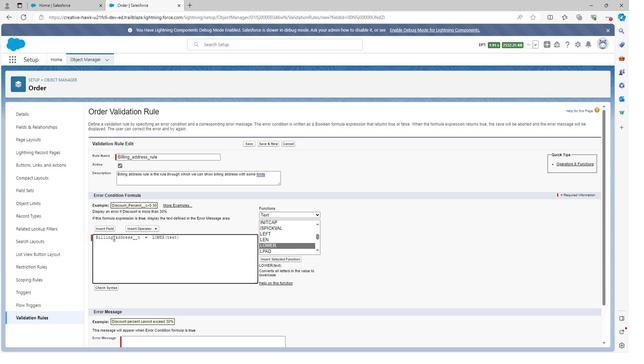 
Action: Mouse pressed left at (112, 238)
Screenshot: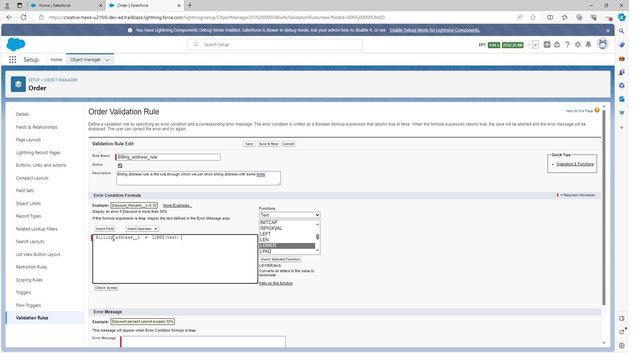 
Action: Mouse pressed left at (112, 238)
Screenshot: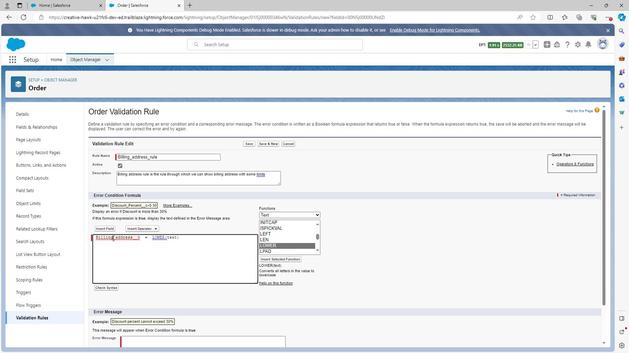 
Action: Key pressed ctrl+C
Screenshot: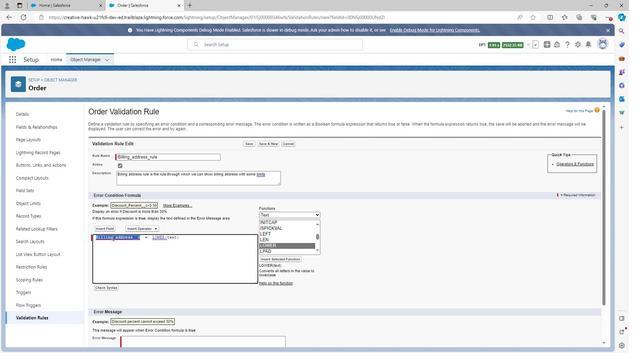 
Action: Mouse moved to (170, 238)
Screenshot: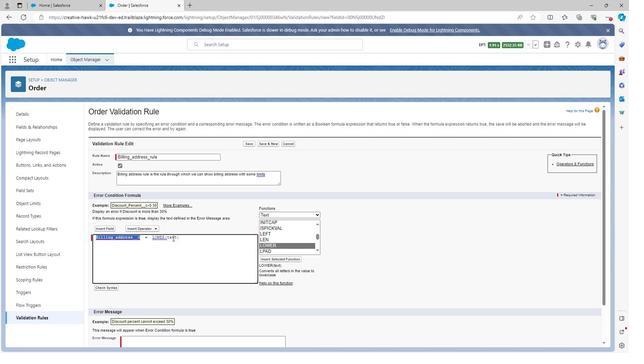 
Action: Mouse pressed left at (170, 238)
Screenshot: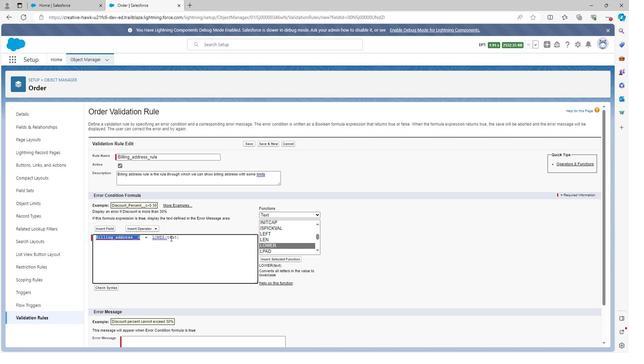
Action: Mouse pressed left at (170, 238)
Screenshot: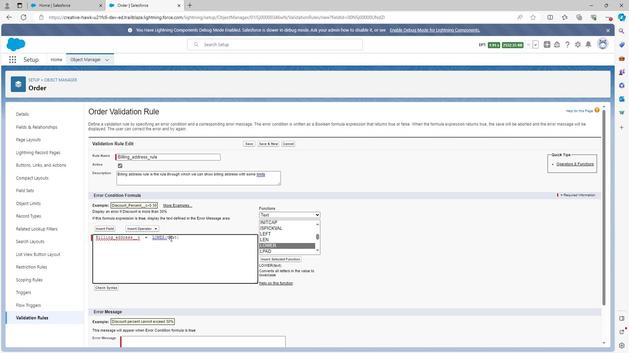 
Action: Mouse moved to (170, 238)
Screenshot: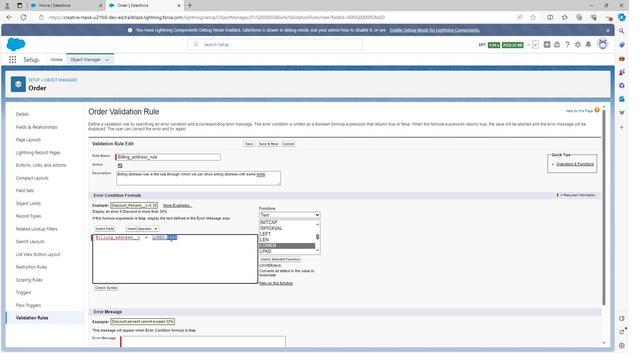 
Action: Key pressed ctrl+B
Screenshot: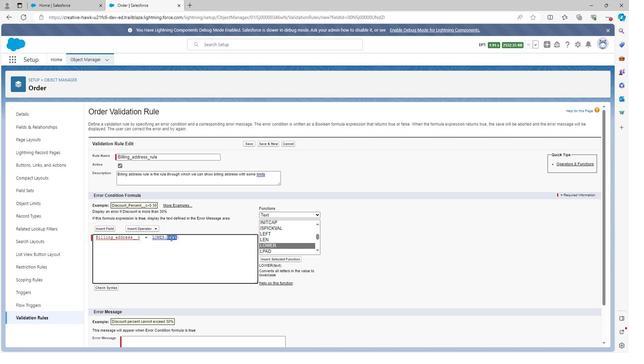 
Action: Mouse moved to (122, 237)
Screenshot: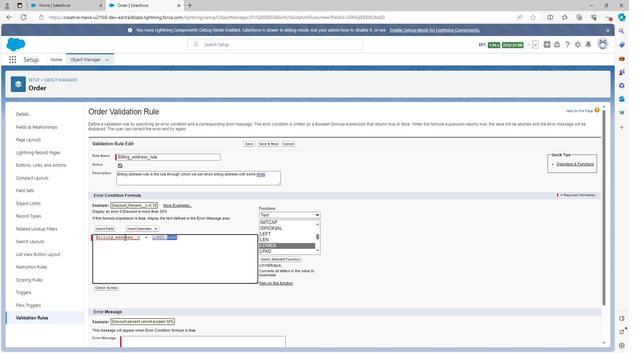 
Action: Mouse pressed left at (122, 237)
Screenshot: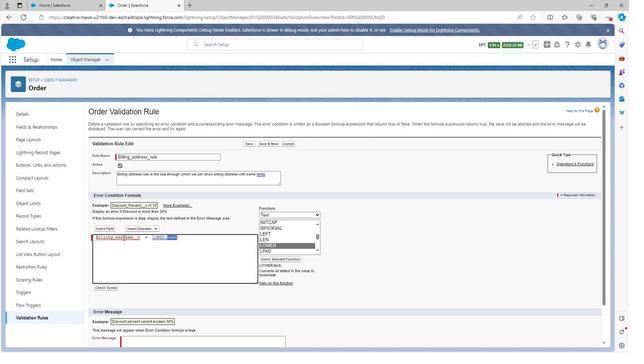 
Action: Mouse pressed left at (122, 237)
Screenshot: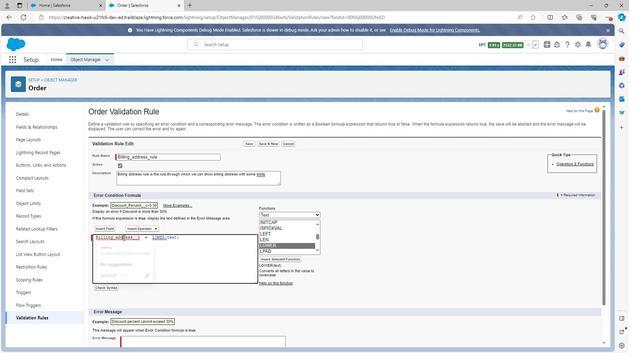 
Action: Key pressed ctrl+C
Screenshot: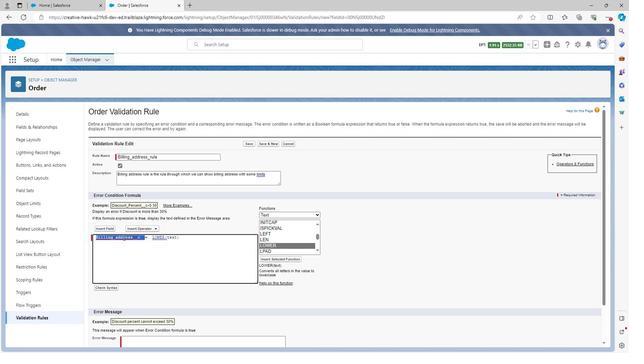 
Action: Mouse moved to (170, 236)
Screenshot: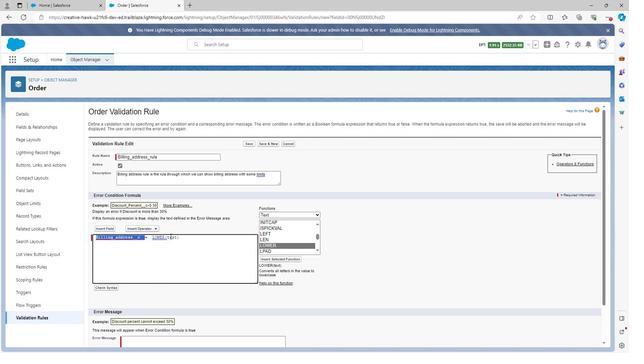 
Action: Mouse pressed left at (170, 236)
Screenshot: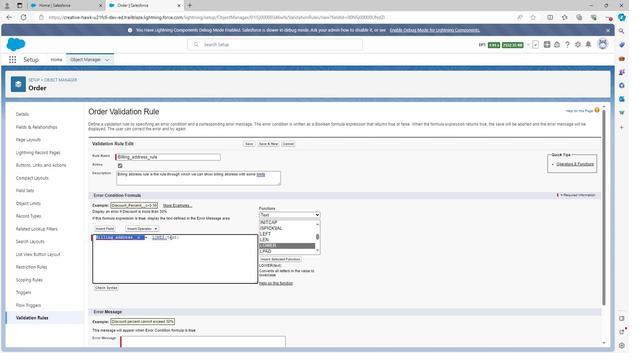 
Action: Mouse moved to (169, 236)
Screenshot: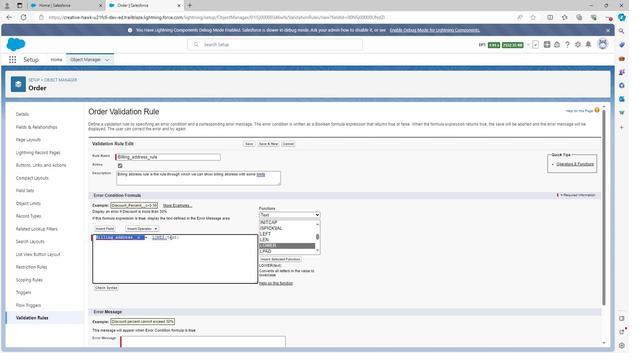 
Action: Mouse pressed left at (169, 236)
Screenshot: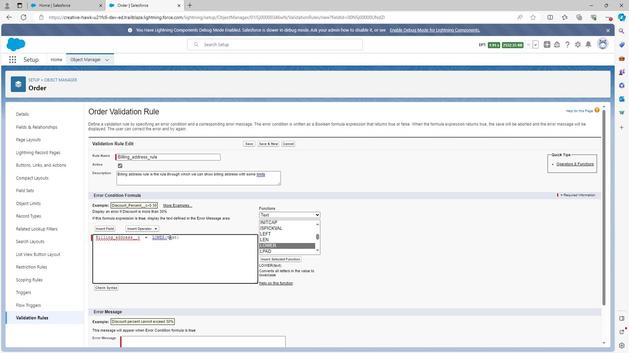 
Action: Mouse moved to (169, 237)
Screenshot: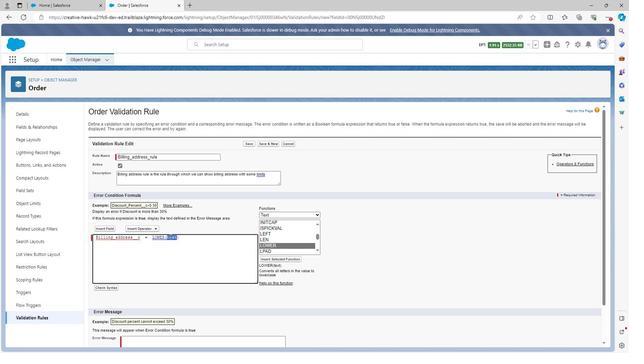 
Action: Key pressed ctrl+V
Screenshot: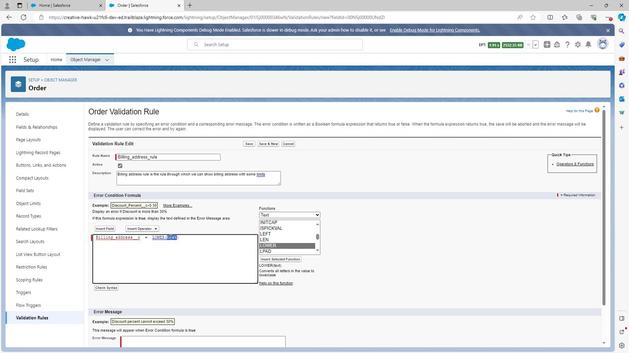 
Action: Mouse moved to (109, 290)
Screenshot: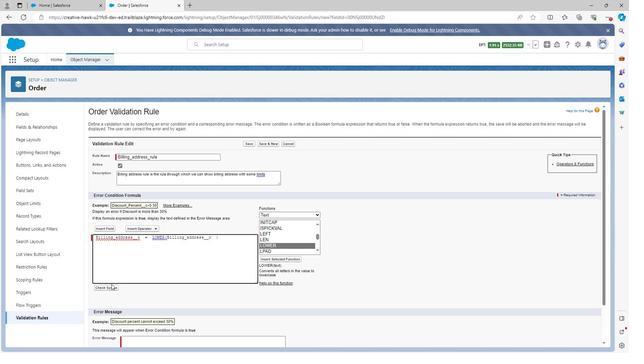 
Action: Mouse pressed left at (109, 290)
Screenshot: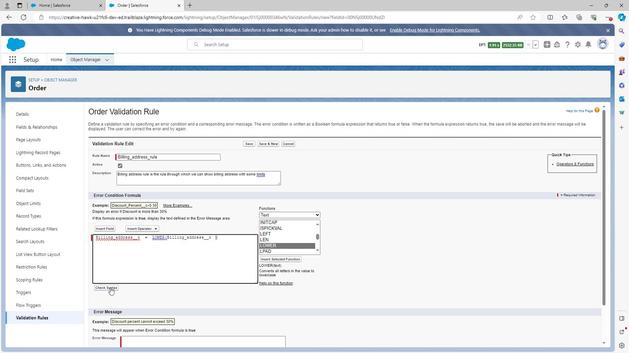 
Action: Mouse moved to (109, 290)
Screenshot: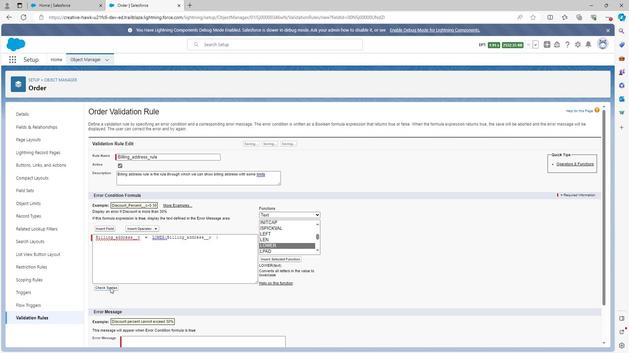 
Action: Mouse scrolled (109, 289) with delta (0, 0)
Screenshot: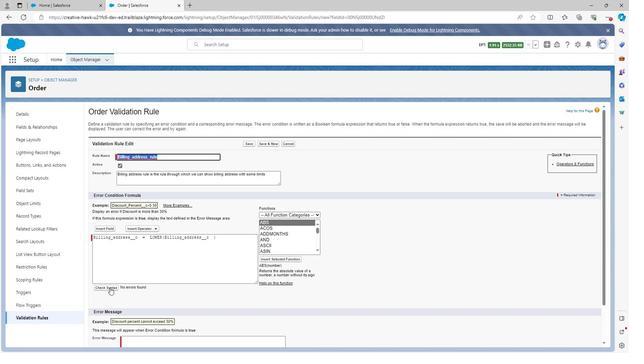 
Action: Mouse moved to (136, 310)
Screenshot: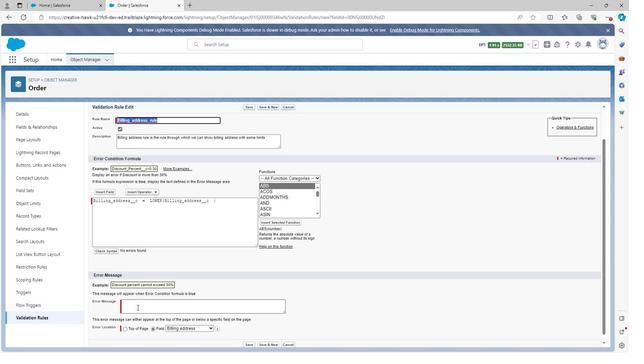 
Action: Mouse pressed left at (136, 310)
Screenshot: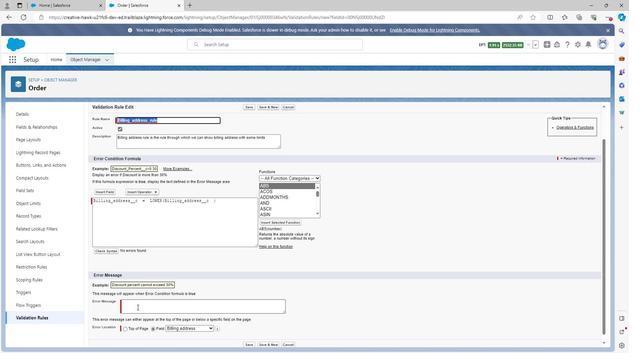 
Action: Mouse moved to (136, 308)
Screenshot: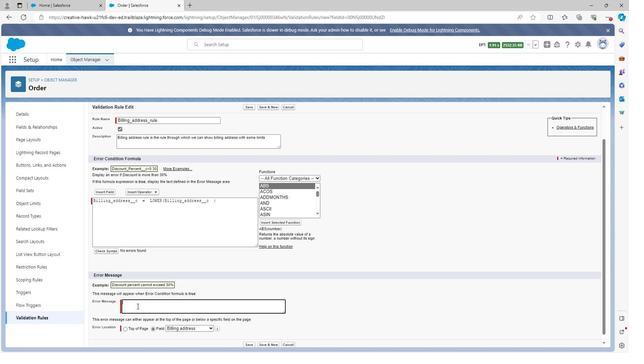 
Action: Key pressed <Key.shift>B
Screenshot: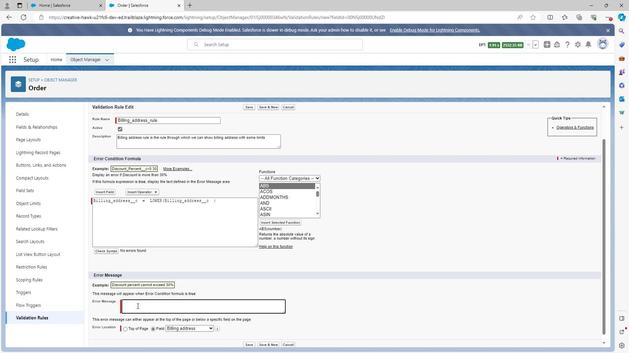
Action: Mouse moved to (136, 307)
Screenshot: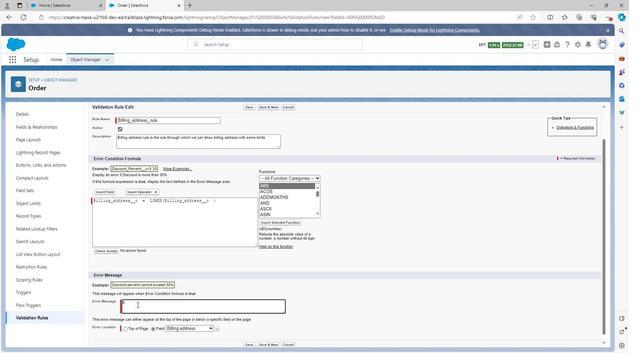 
Action: Key pressed i
Screenshot: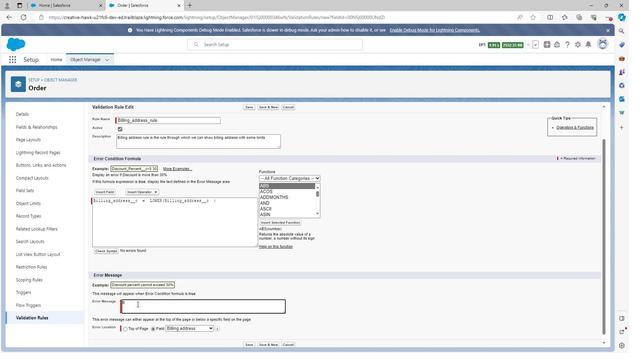 
Action: Mouse moved to (136, 305)
Screenshot: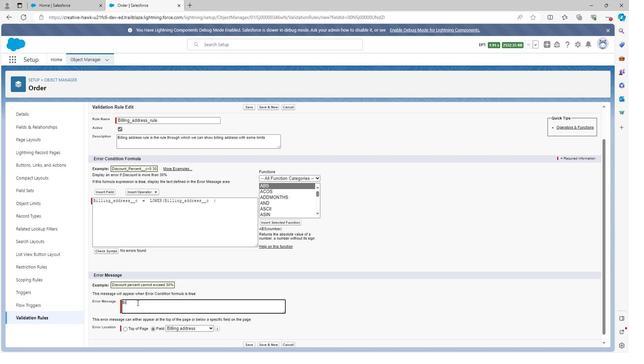 
Action: Key pressed ll
Screenshot: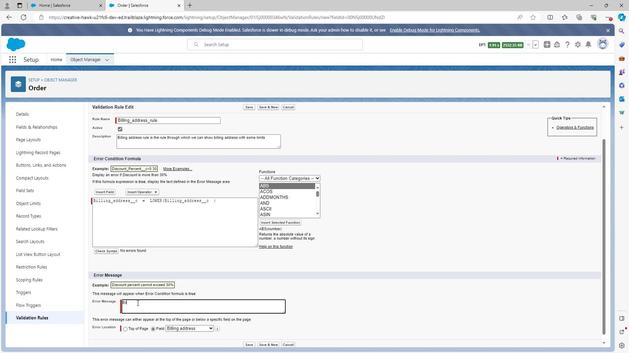 
Action: Mouse moved to (136, 305)
Screenshot: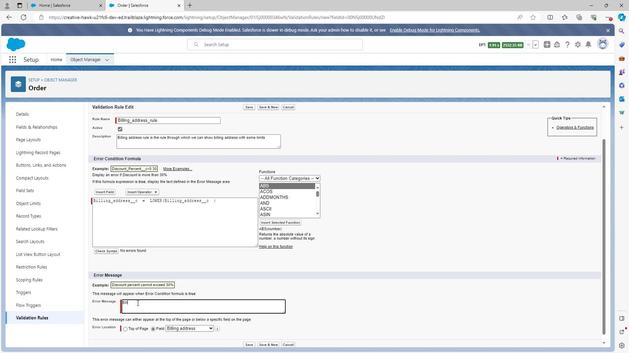 
Action: Key pressed i
Screenshot: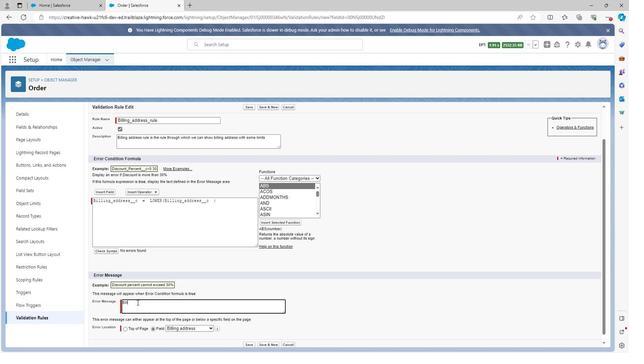 
Action: Mouse moved to (136, 305)
Screenshot: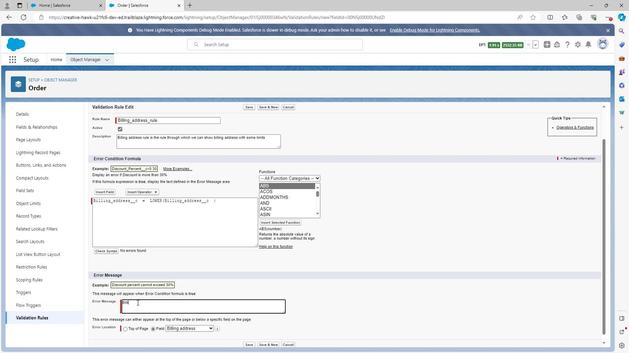 
Action: Key pressed ng<Key.space>addr
Screenshot: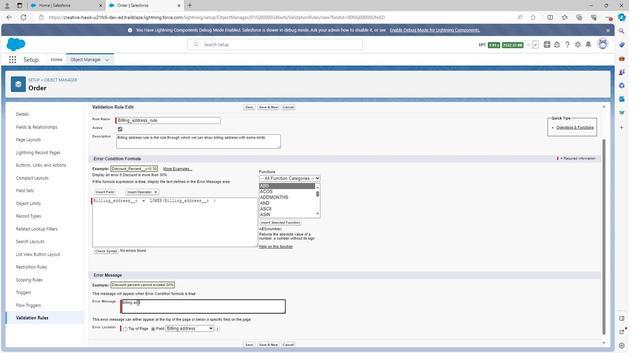 
Action: Mouse moved to (136, 304)
Screenshot: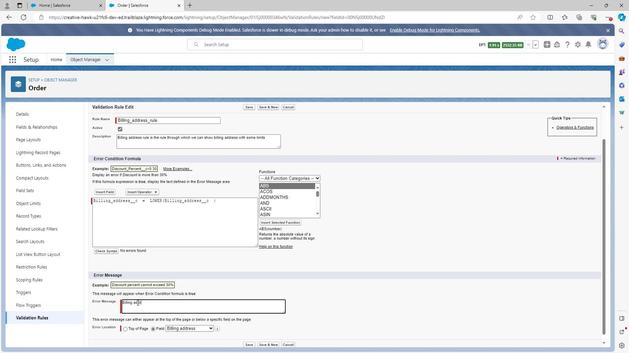 
Action: Key pressed ess<Key.space>of<Key.space>order<Key.space>should<Key.space>be<Key.space>in<Key.space>lower<Key.space>case
Screenshot: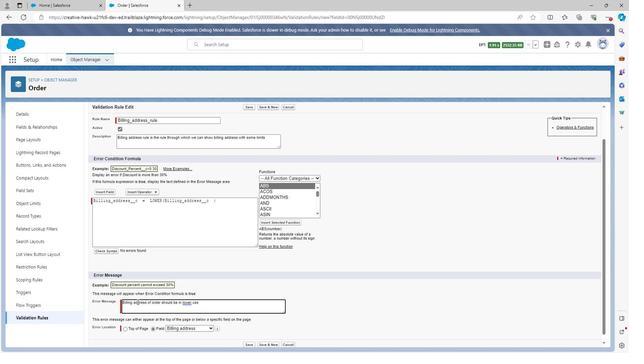 
Action: Mouse scrolled (136, 304) with delta (0, 0)
Screenshot: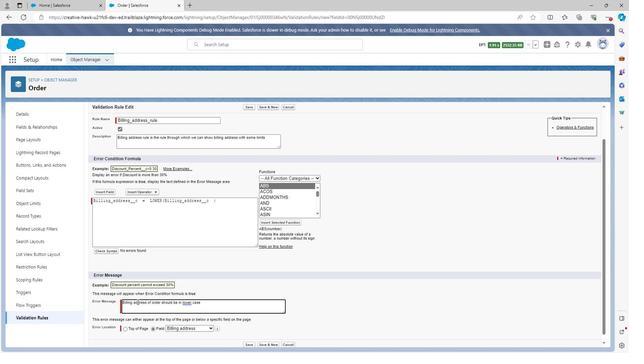 
Action: Mouse scrolled (136, 304) with delta (0, 0)
Screenshot: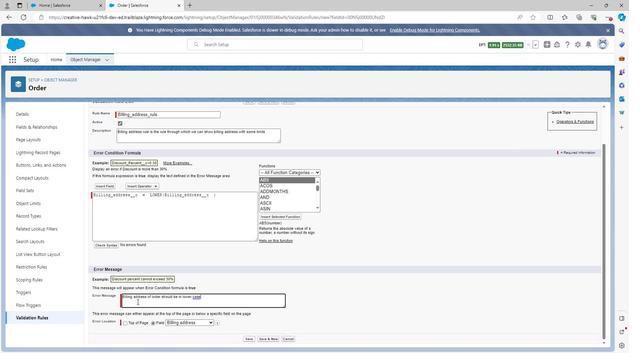 
Action: Mouse moved to (247, 341)
Screenshot: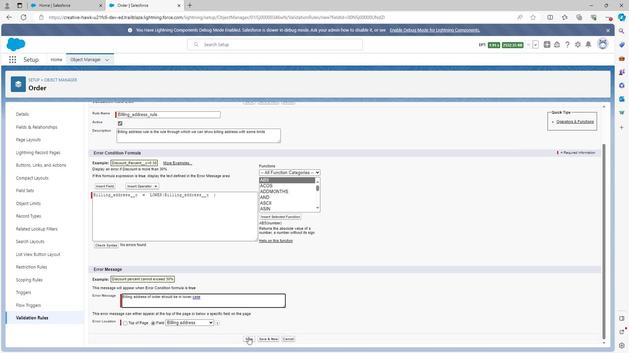 
Action: Mouse pressed left at (247, 341)
Screenshot: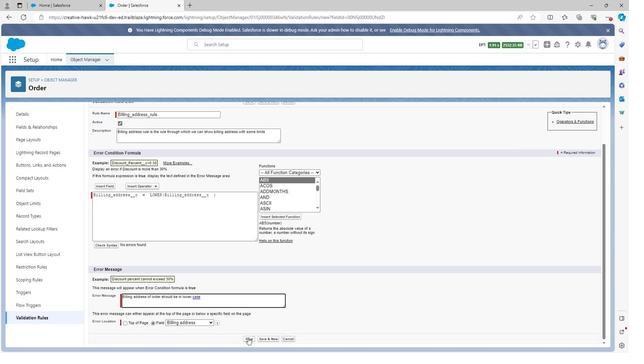 
Action: Mouse moved to (27, 115)
Screenshot: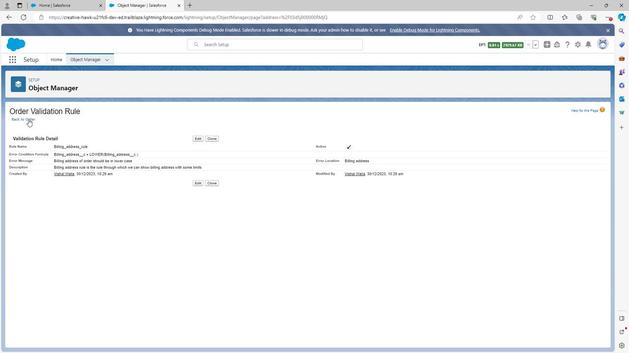 
Action: Mouse pressed left at (27, 115)
Screenshot: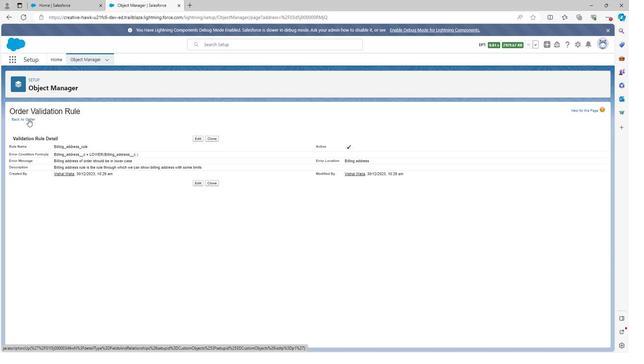 
Action: Mouse moved to (98, 252)
Screenshot: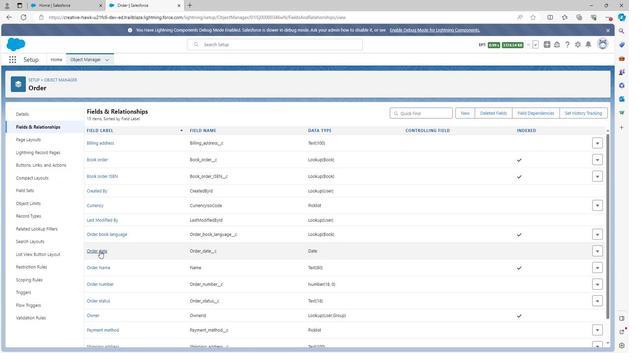 
Action: Mouse pressed left at (98, 252)
Screenshot: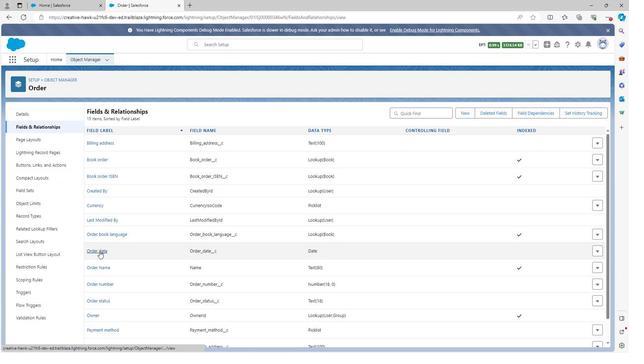 
Action: Mouse moved to (253, 259)
Screenshot: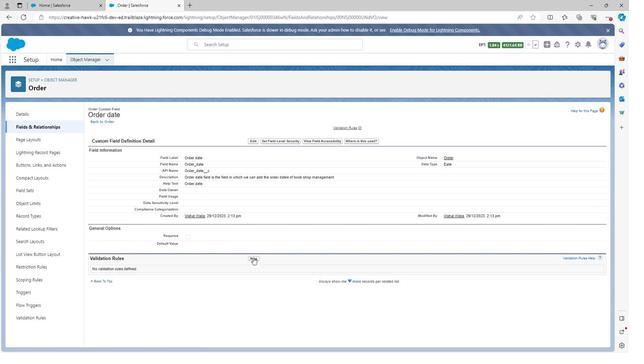 
Action: Mouse pressed left at (253, 259)
Screenshot: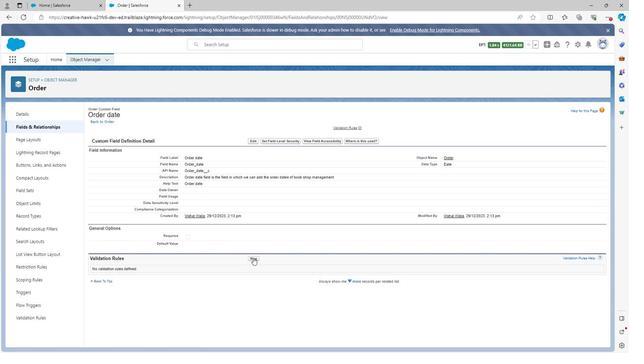 
Action: Mouse moved to (160, 153)
Screenshot: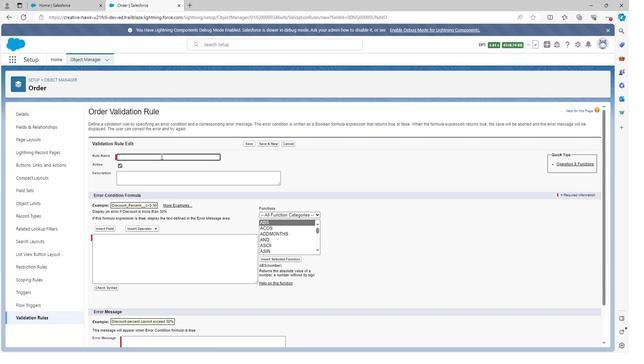 
Action: Mouse pressed left at (160, 153)
Screenshot: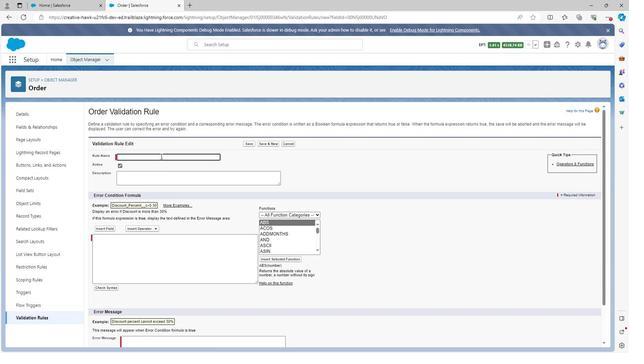 
Action: Mouse moved to (159, 151)
Screenshot: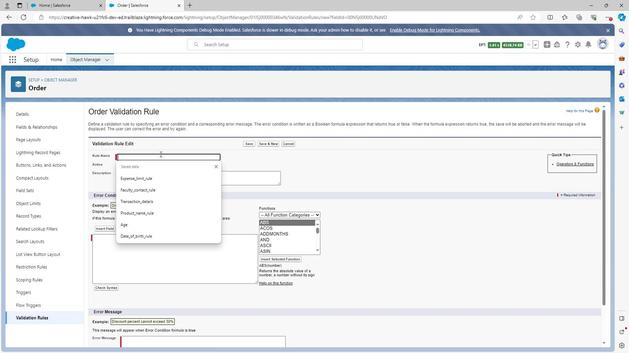 
Action: Key pressed <Key.shift><Key.shift><Key.shift><Key.shift><Key.shift><Key.shift><Key.shift><Key.shift><Key.shift><Key.shift><Key.shift><Key.shift><Key.shift><Key.shift><Key.shift><Key.shift><Key.shift><Key.shift><Key.shift><Key.shift><Key.shift><Key.shift><Key.shift><Key.shift><Key.shift><Key.shift>
Screenshot: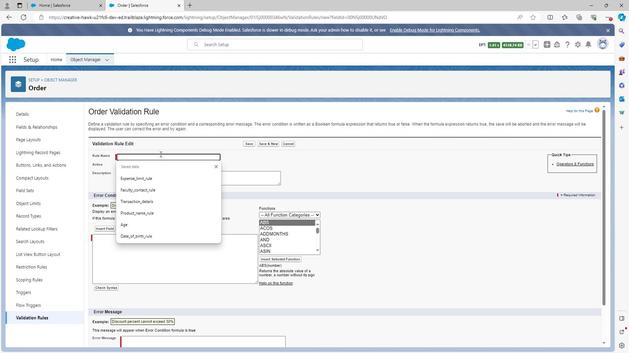 
Action: Mouse moved to (159, 151)
Screenshot: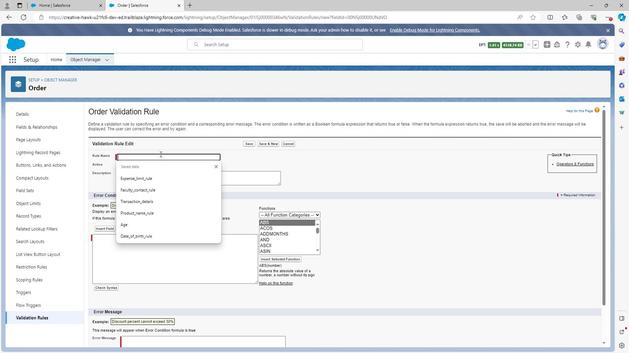 
Action: Key pressed <Key.shift><Key.shift><Key.shift><Key.shift><Key.shift><Key.shift><Key.shift><Key.shift><Key.shift><Key.shift><Key.shift>Order<Key.space>date<Key.space>
Screenshot: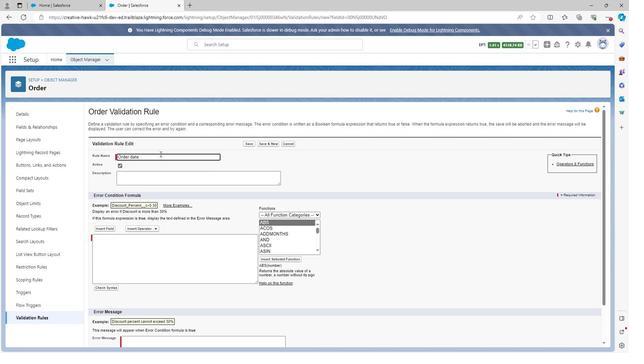 
Action: Mouse moved to (159, 151)
Screenshot: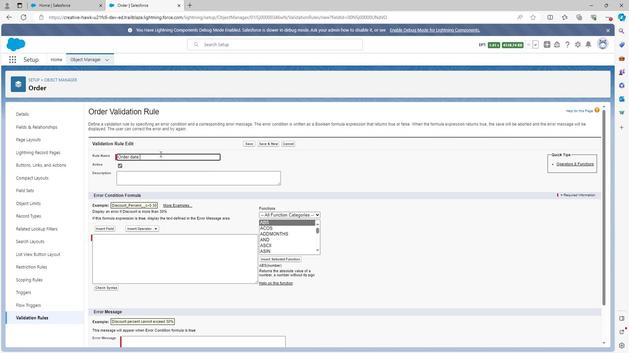 
Action: Key pressed rule
Screenshot: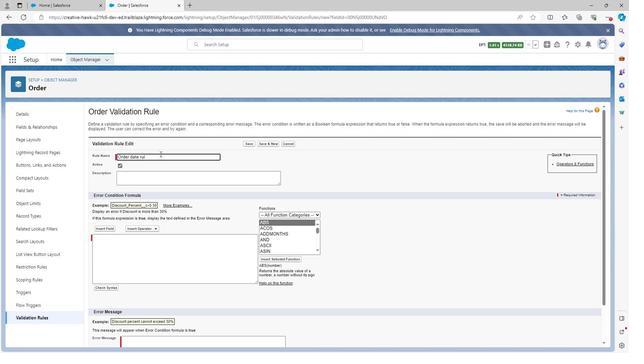 
Action: Mouse moved to (141, 172)
Screenshot: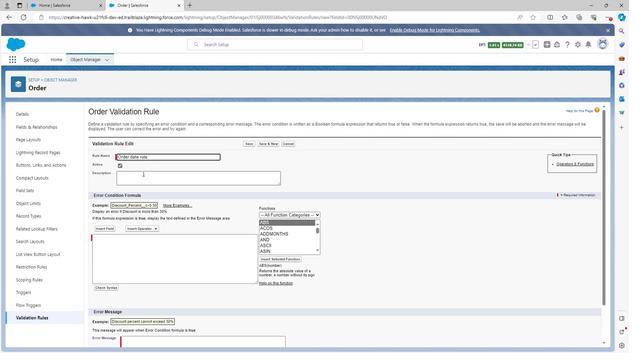 
Action: Mouse pressed left at (141, 172)
Screenshot: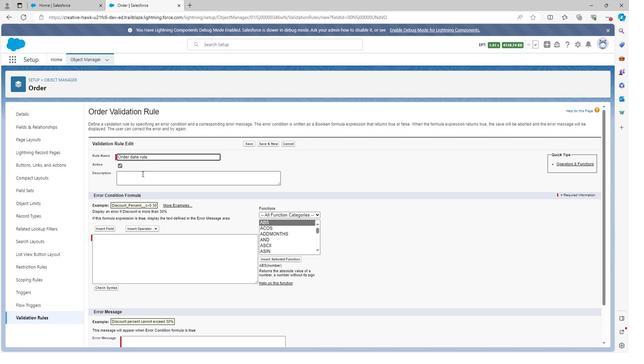 
Action: Key pressed <Key.shift>
Screenshot: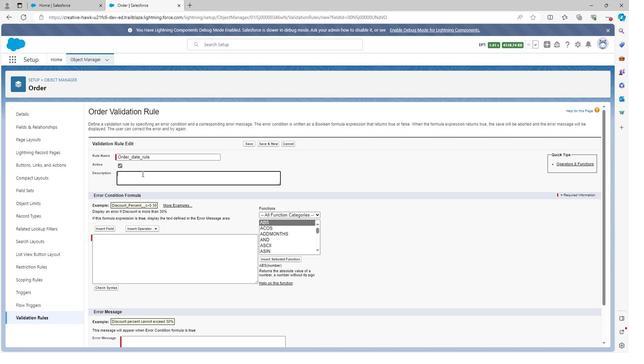
Action: Mouse moved to (141, 171)
Screenshot: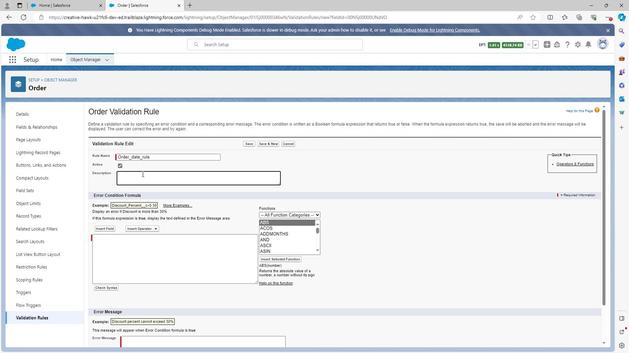 
Action: Key pressed <Key.shift>
Screenshot: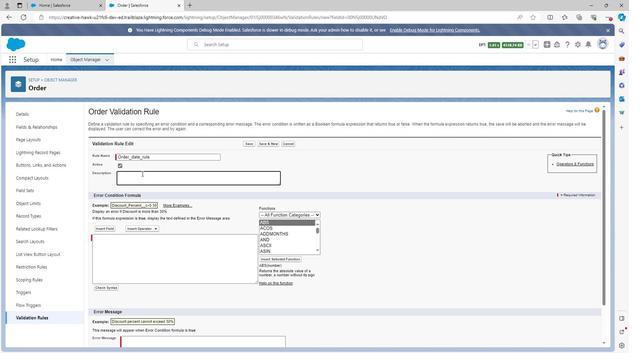
Action: Mouse moved to (141, 171)
Screenshot: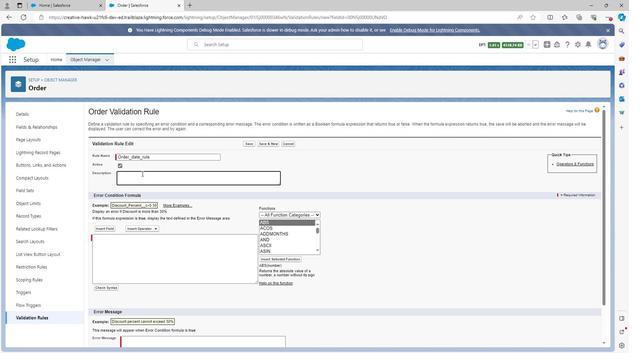 
Action: Key pressed <Key.shift>
Screenshot: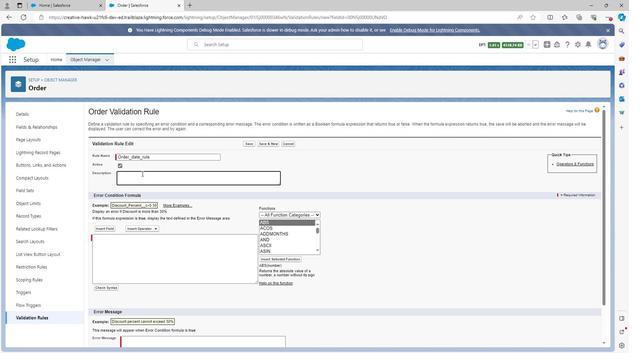 
Action: Mouse moved to (140, 171)
Screenshot: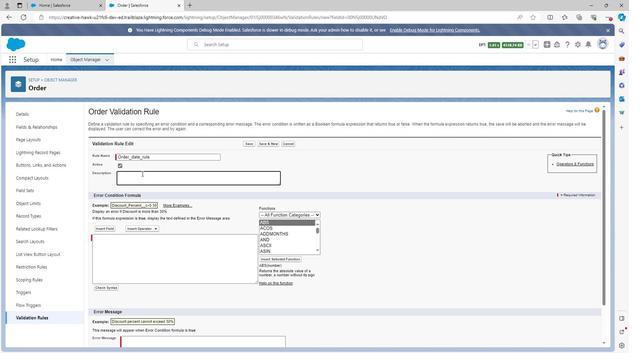 
Action: Key pressed <Key.shift><Key.shift><Key.shift><Key.shift><Key.shift><Key.shift><Key.shift><Key.shift><Key.shift><Key.shift><Key.shift><Key.shift><Key.shift>Ord
Screenshot: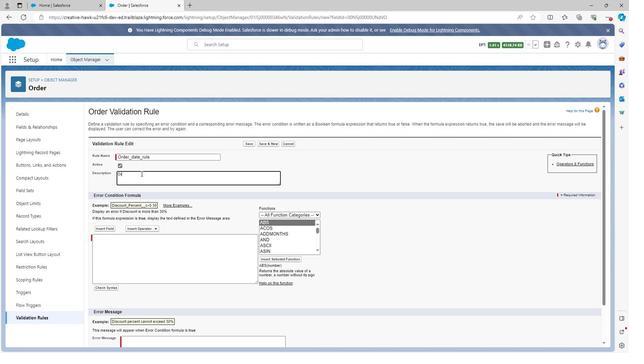 
Action: Mouse moved to (140, 171)
Screenshot: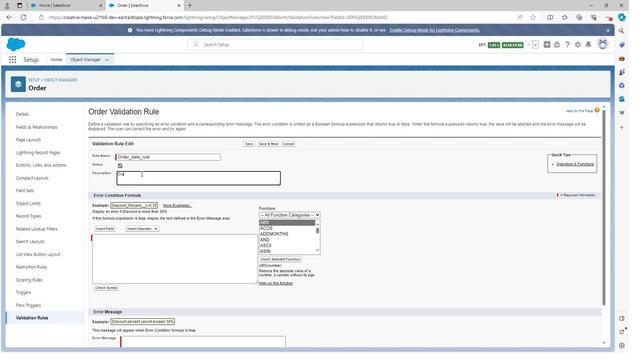
Action: Key pressed er<Key.space>date<Key.space>rule<Key.space>
Screenshot: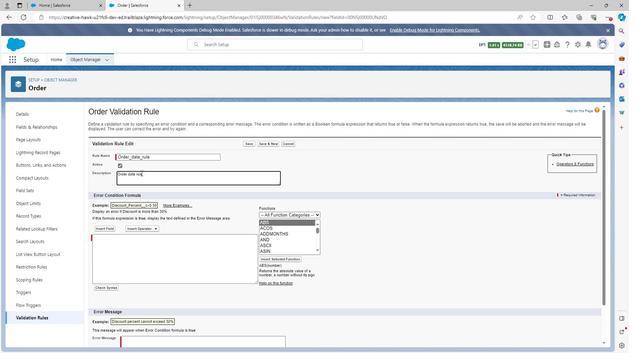 
Action: Mouse moved to (140, 170)
Screenshot: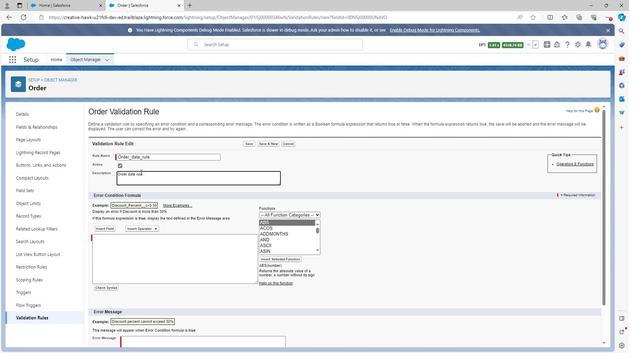 
Action: Key pressed i
Screenshot: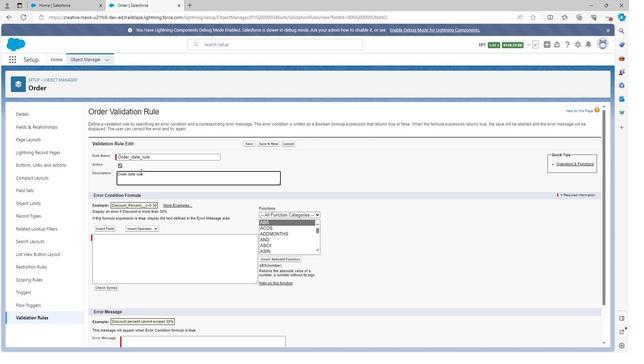
Action: Mouse moved to (140, 169)
Screenshot: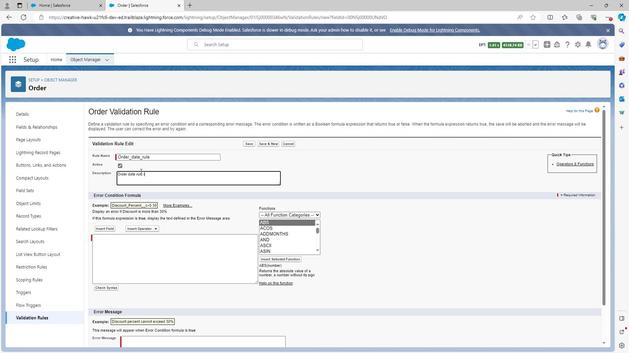 
Action: Key pressed s<Key.space>the<Key.space>rule<Key.space>through<Key.space>which<Key.space>we<Key.space>can<Key.space>show<Key.space>order<Key.space>date<Key.space>with<Key.space>some<Key.space>limits
Screenshot: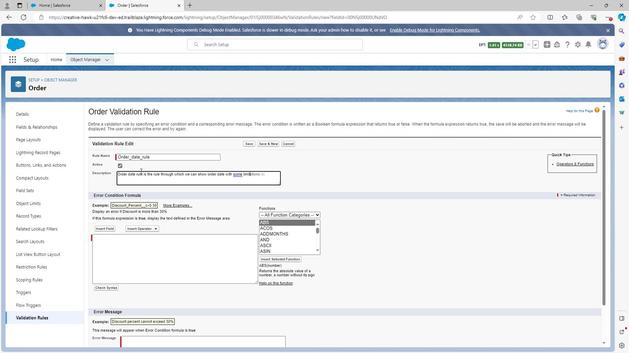 
Action: Mouse moved to (110, 228)
Screenshot: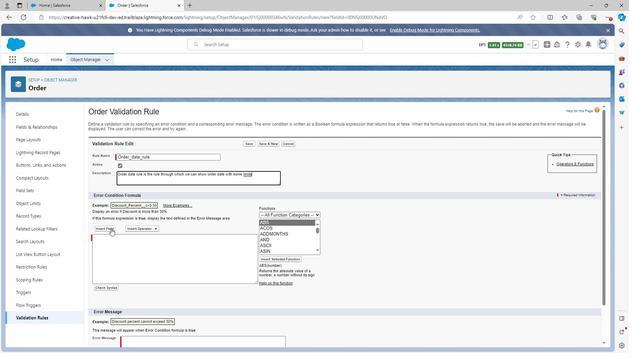 
Action: Mouse pressed left at (110, 228)
Screenshot: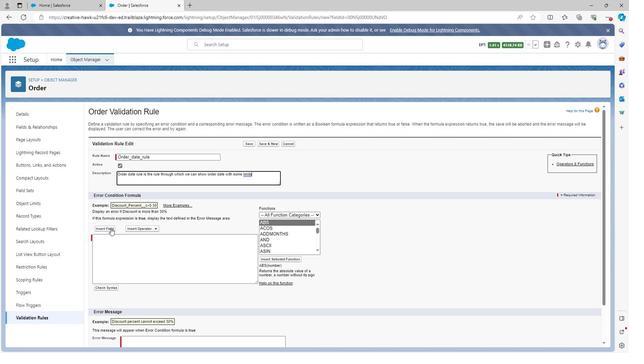 
Action: Mouse moved to (278, 227)
Screenshot: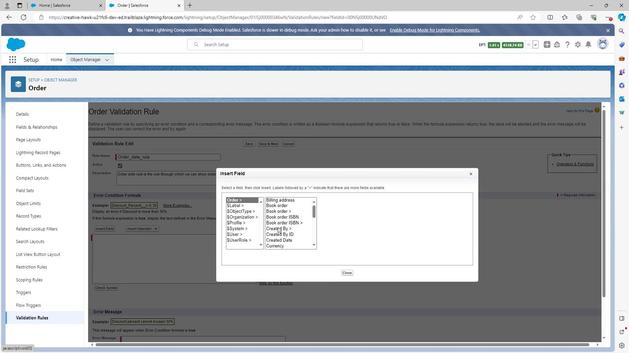 
Action: Mouse scrolled (278, 227) with delta (0, 0)
Screenshot: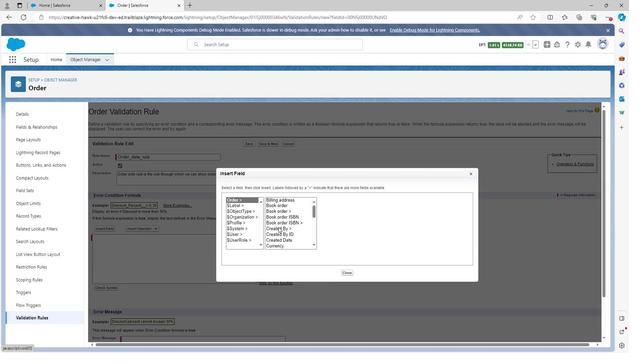 
Action: Mouse scrolled (278, 227) with delta (0, 0)
Screenshot: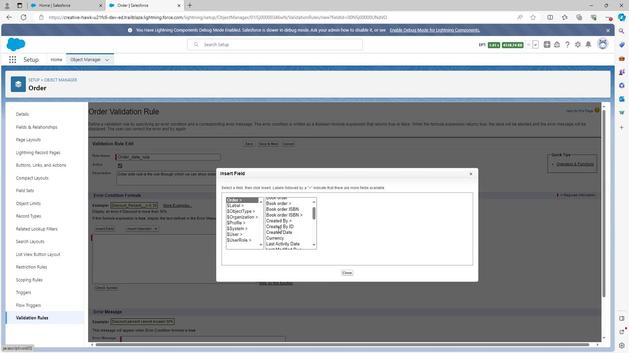 
Action: Mouse moved to (278, 227)
Screenshot: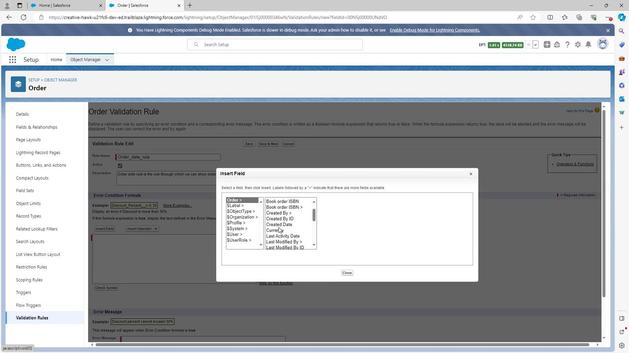 
Action: Mouse scrolled (278, 227) with delta (0, 0)
Screenshot: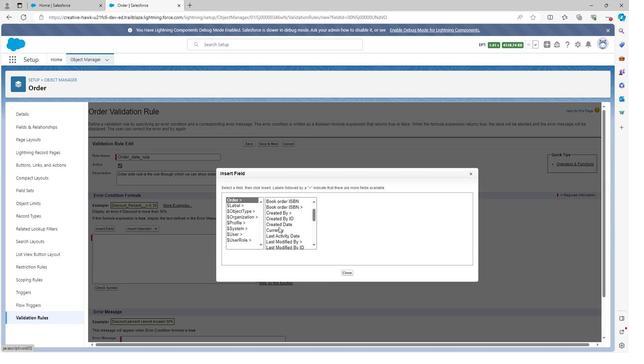 
Action: Mouse scrolled (278, 227) with delta (0, 0)
Screenshot: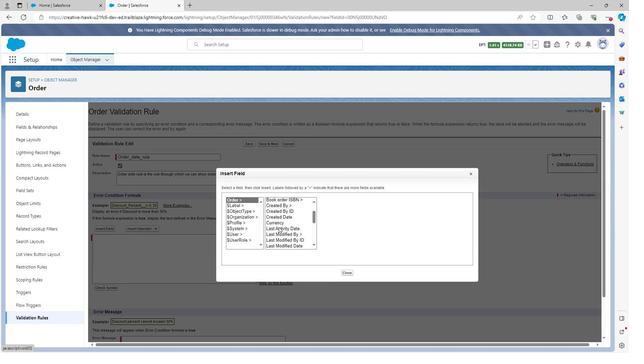 
Action: Mouse scrolled (278, 227) with delta (0, 0)
Screenshot: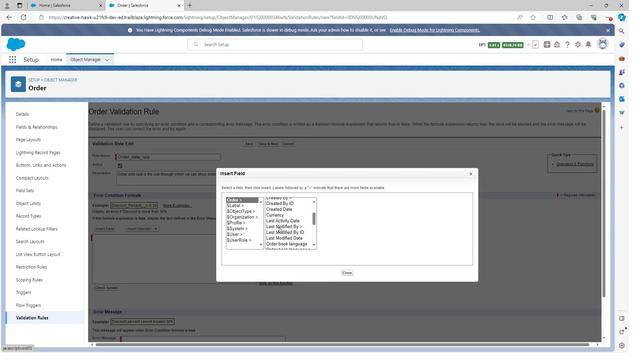 
Action: Mouse scrolled (278, 227) with delta (0, 0)
Screenshot: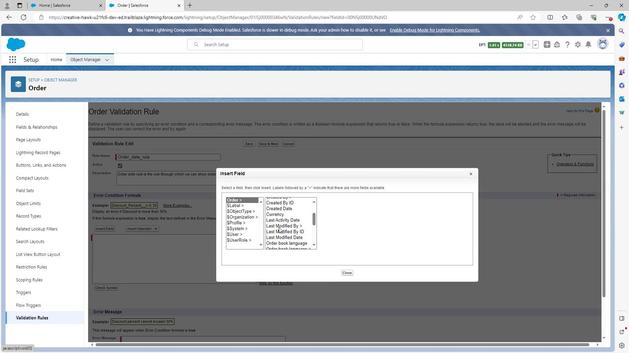 
Action: Mouse moved to (278, 227)
Screenshot: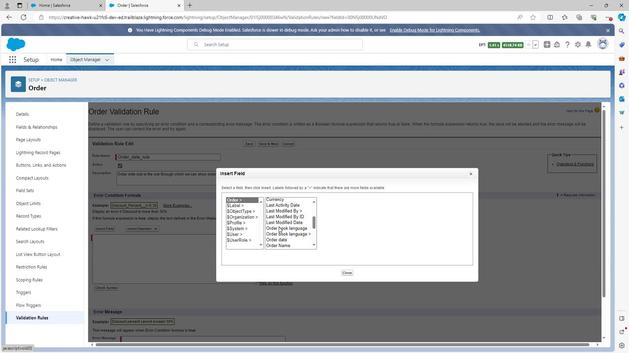 
Action: Mouse scrolled (278, 226) with delta (0, 0)
Screenshot: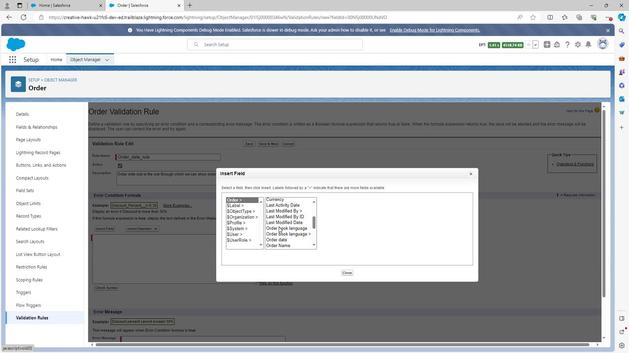 
Action: Mouse moved to (277, 230)
Screenshot: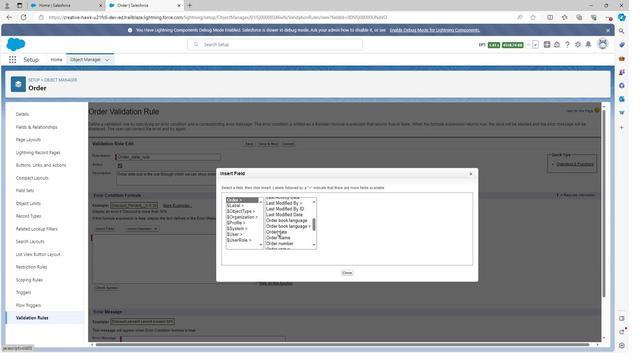 
Action: Mouse pressed left at (277, 230)
Screenshot: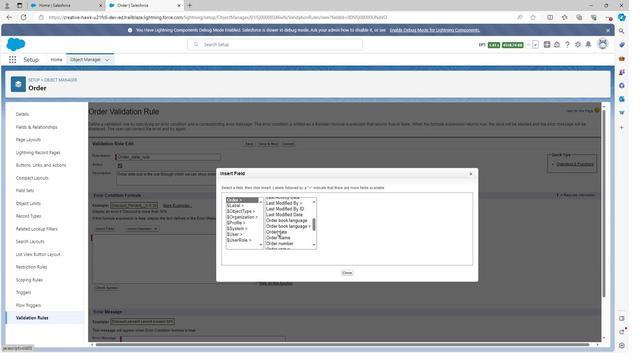 
Action: Mouse moved to (342, 235)
Screenshot: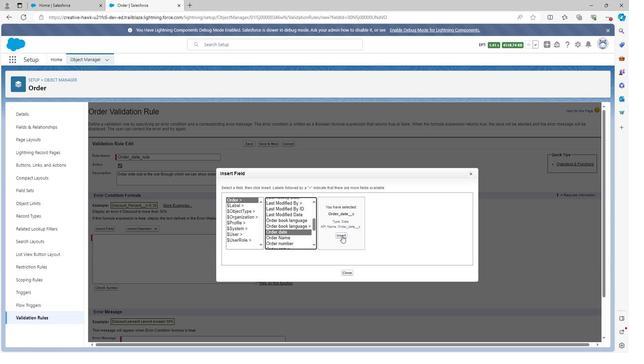 
Action: Mouse pressed left at (342, 235)
Screenshot: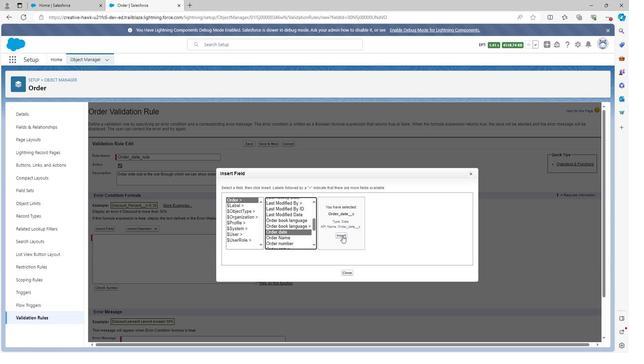 
Action: Mouse moved to (151, 229)
Screenshot: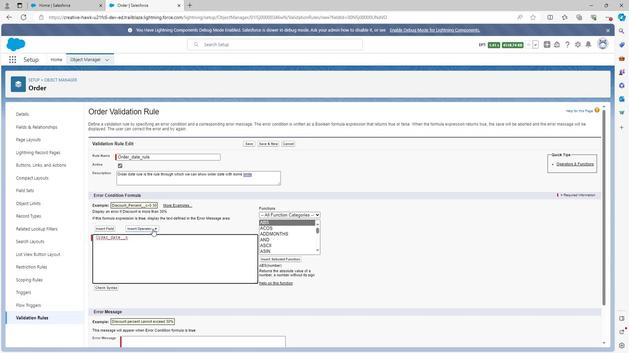 
Action: Mouse pressed left at (151, 229)
Screenshot: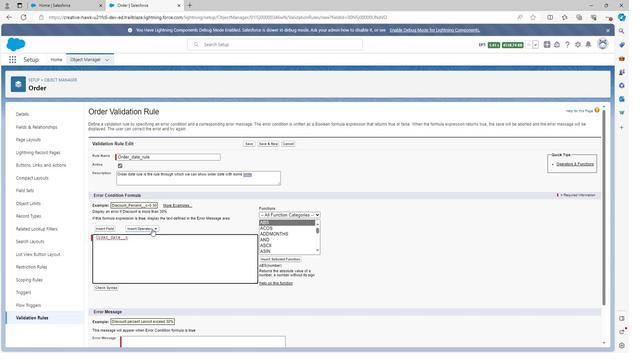 
Action: Mouse moved to (145, 303)
Screenshot: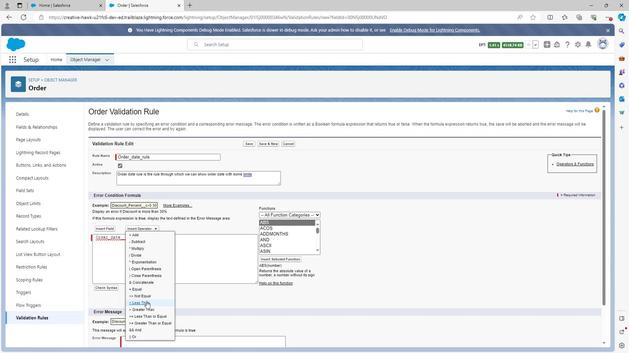 
Action: Mouse pressed left at (145, 303)
Screenshot: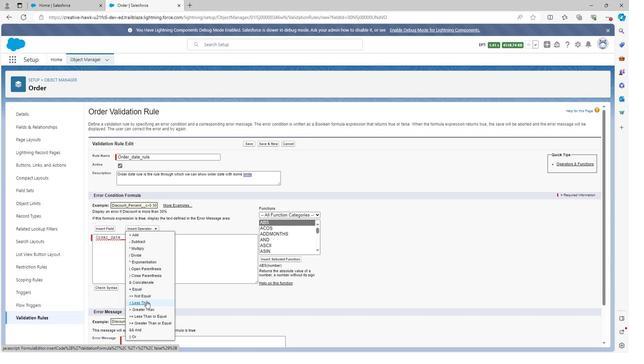 
Action: Mouse moved to (278, 238)
Screenshot: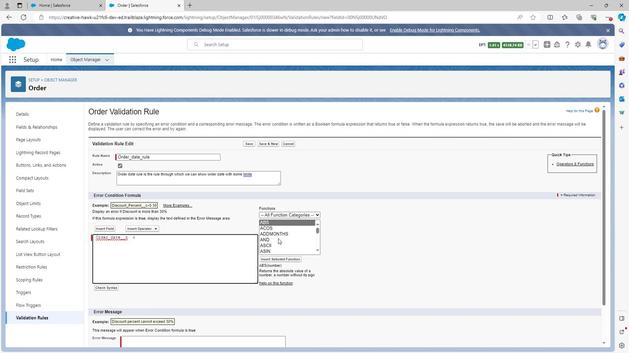
Action: Mouse scrolled (278, 238) with delta (0, 0)
Screenshot: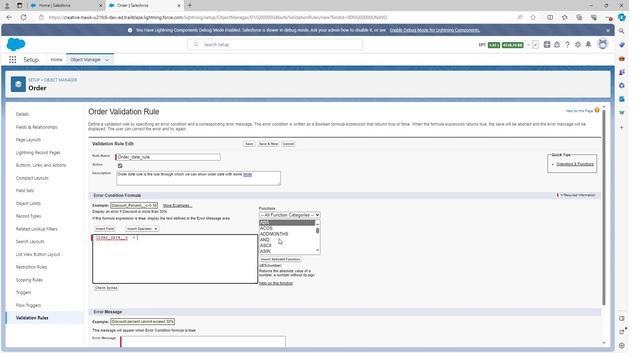 
Action: Mouse scrolled (278, 238) with delta (0, 0)
Screenshot: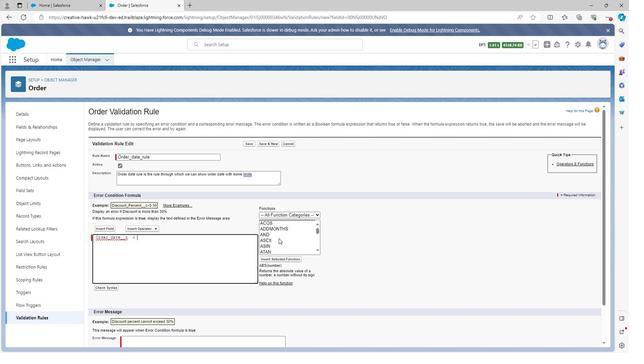 
Action: Mouse scrolled (278, 238) with delta (0, 0)
Screenshot: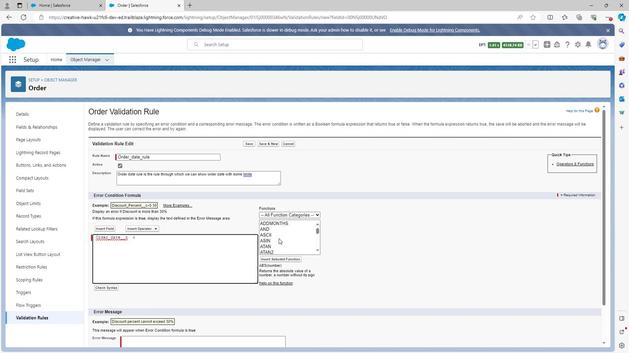 
Action: Mouse scrolled (278, 238) with delta (0, 0)
Screenshot: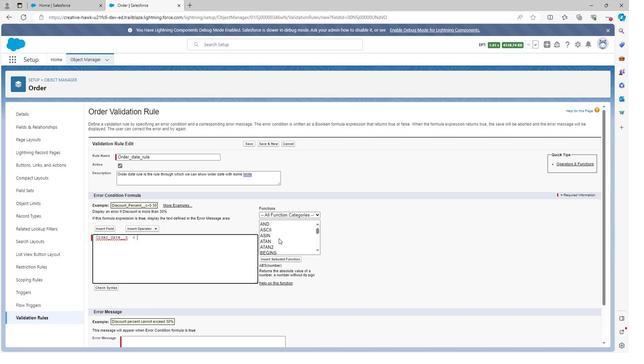 
Action: Mouse scrolled (278, 238) with delta (0, 0)
Screenshot: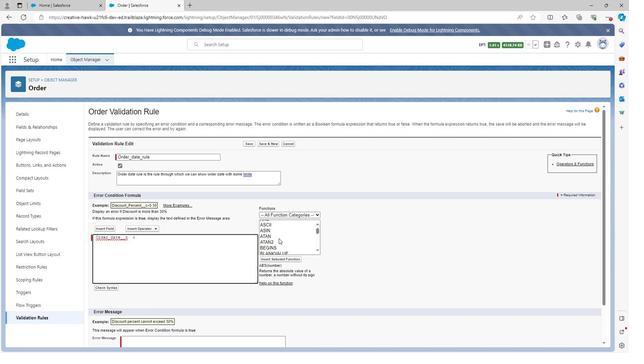 
Action: Mouse scrolled (278, 238) with delta (0, 0)
Screenshot: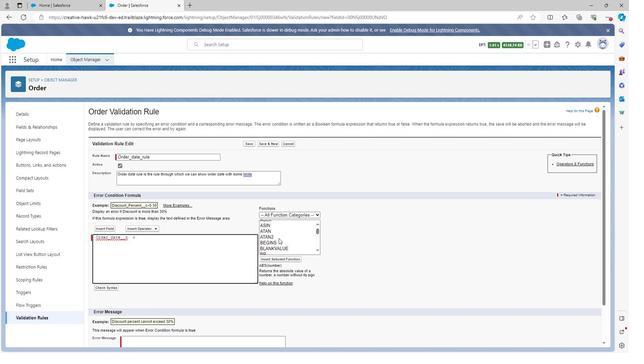 
Action: Mouse moved to (279, 238)
Screenshot: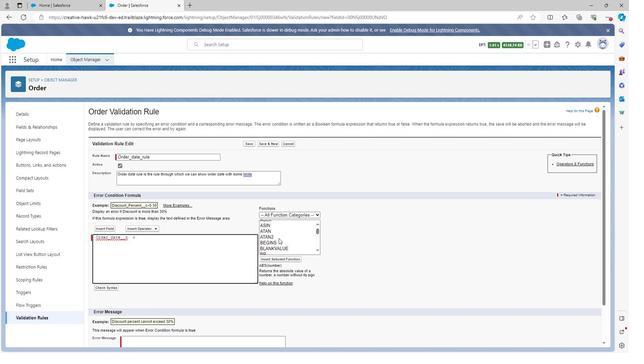 
Action: Mouse scrolled (279, 238) with delta (0, 0)
Screenshot: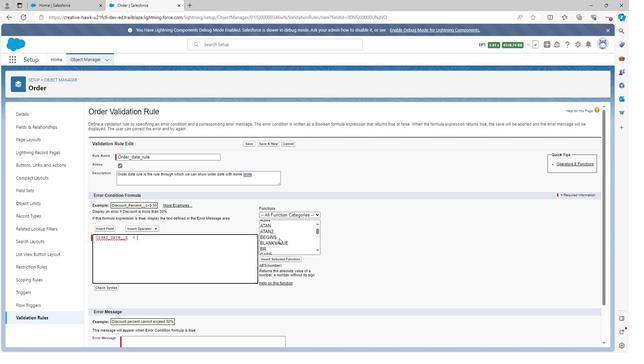 
Action: Mouse scrolled (279, 238) with delta (0, 0)
Screenshot: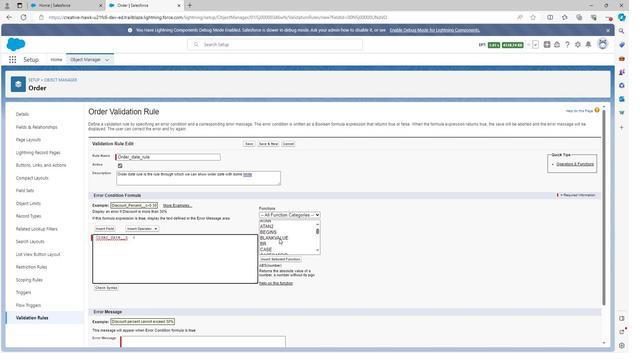 
Action: Mouse moved to (279, 238)
Screenshot: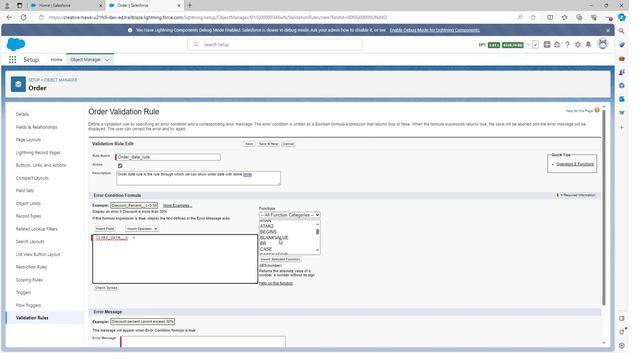 
Action: Mouse scrolled (279, 238) with delta (0, 0)
Screenshot: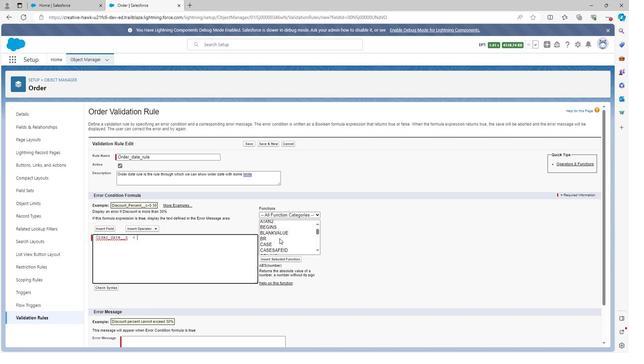 
Action: Mouse moved to (279, 239)
Screenshot: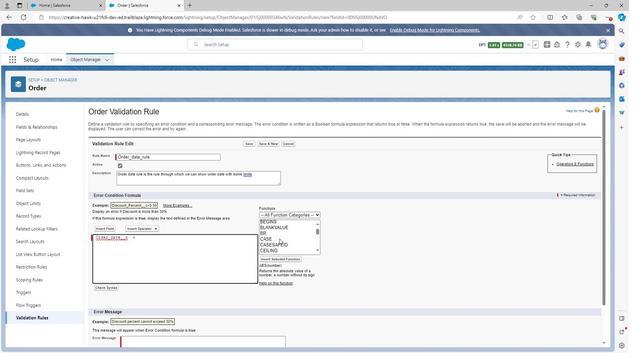 
Action: Mouse scrolled (279, 239) with delta (0, 0)
Screenshot: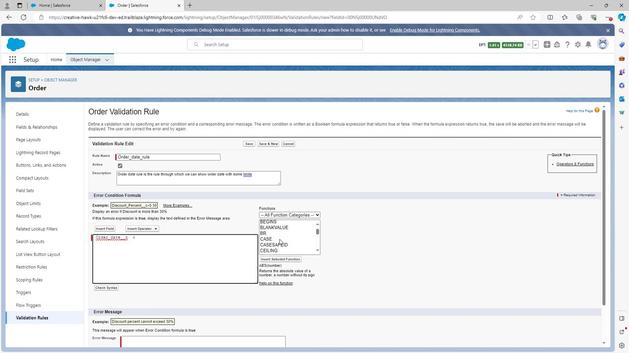 
Action: Mouse moved to (279, 239)
Screenshot: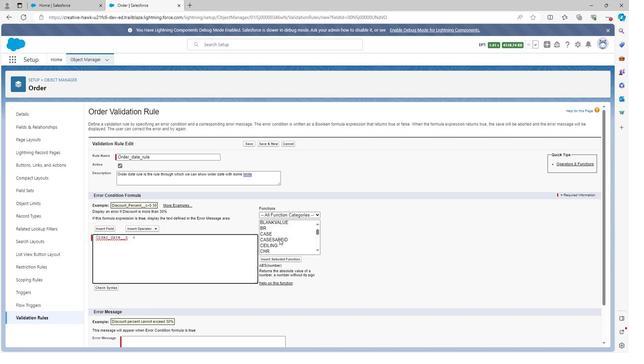 
Action: Mouse scrolled (279, 239) with delta (0, 0)
Screenshot: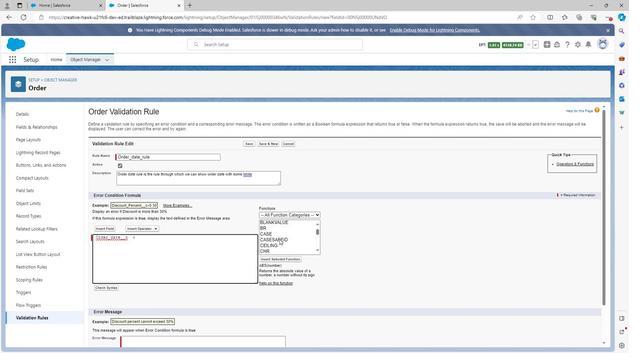 
Action: Mouse scrolled (279, 239) with delta (0, 0)
Screenshot: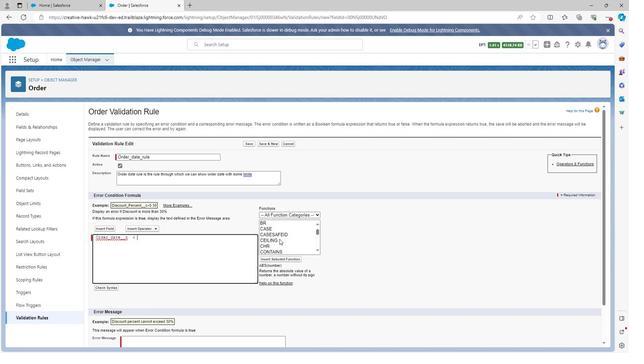 
Action: Mouse scrolled (279, 239) with delta (0, 0)
Screenshot: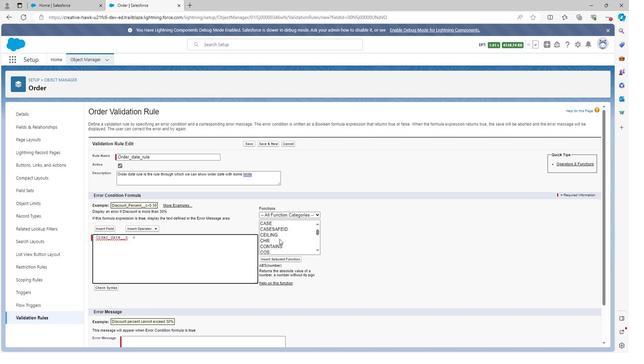
Action: Mouse scrolled (279, 239) with delta (0, 0)
Screenshot: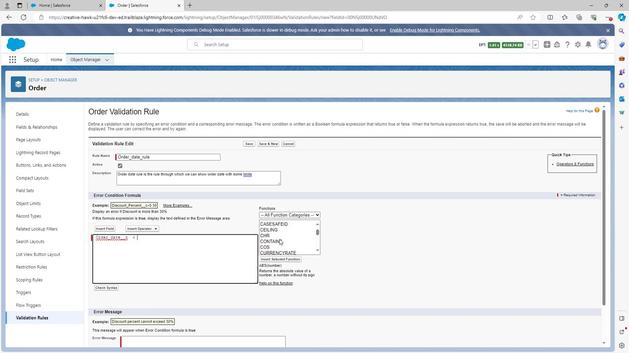 
Action: Mouse scrolled (279, 239) with delta (0, 0)
Screenshot: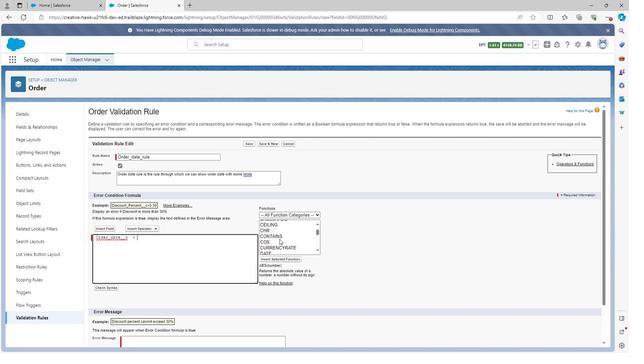 
Action: Mouse scrolled (279, 239) with delta (0, 0)
Screenshot: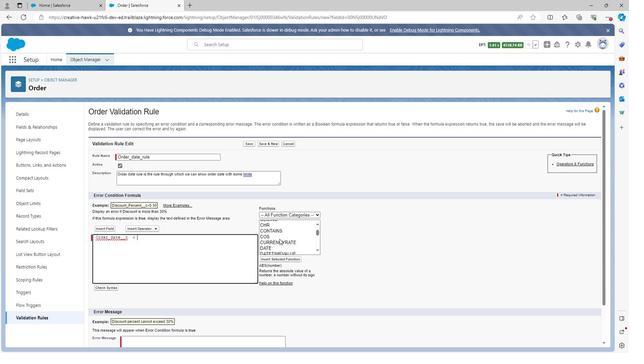 
Action: Mouse scrolled (279, 239) with delta (0, 0)
Screenshot: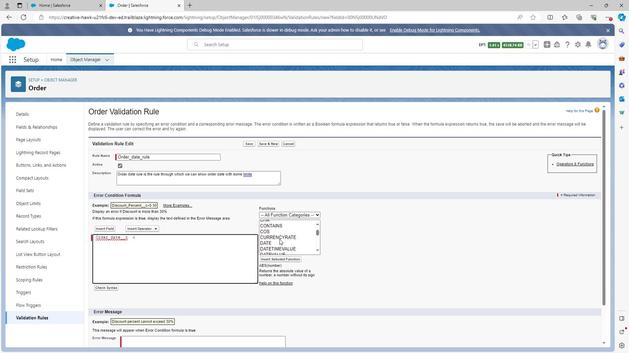 
Action: Mouse scrolled (279, 239) with delta (0, 0)
Screenshot: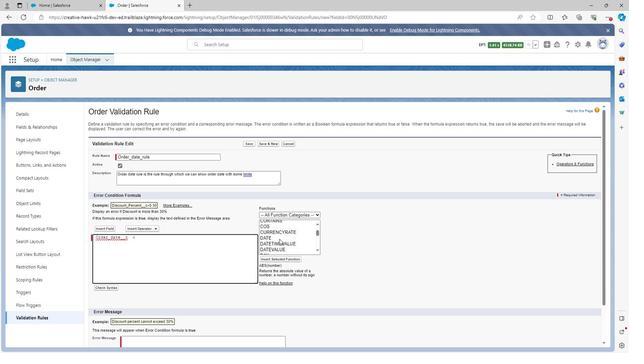 
Action: Mouse scrolled (279, 239) with delta (0, 0)
Screenshot: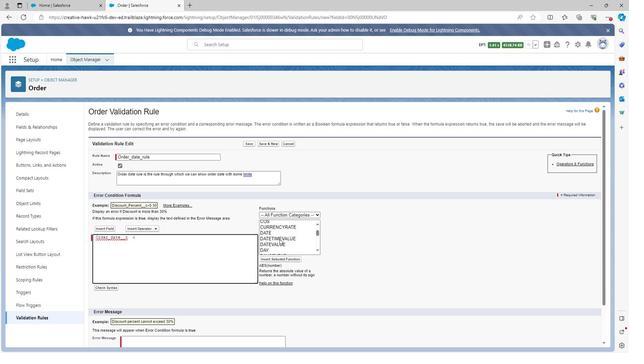 
Action: Mouse scrolled (279, 239) with delta (0, 0)
Screenshot: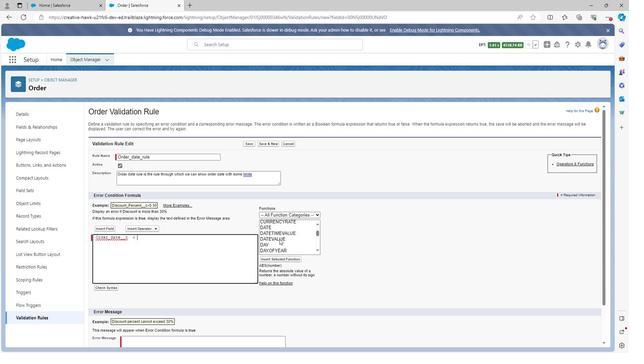 
Action: Mouse scrolled (279, 239) with delta (0, 0)
Screenshot: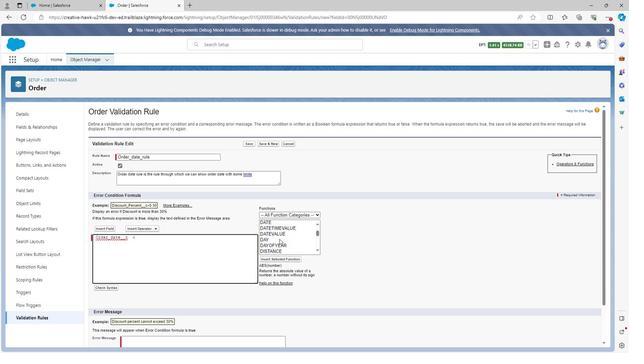
Action: Mouse scrolled (279, 239) with delta (0, 0)
Screenshot: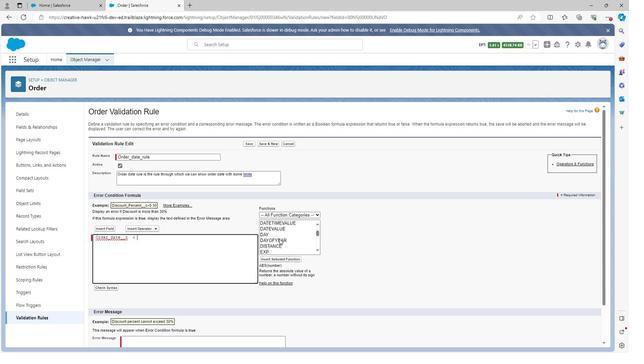 
Action: Mouse scrolled (279, 239) with delta (0, 0)
Screenshot: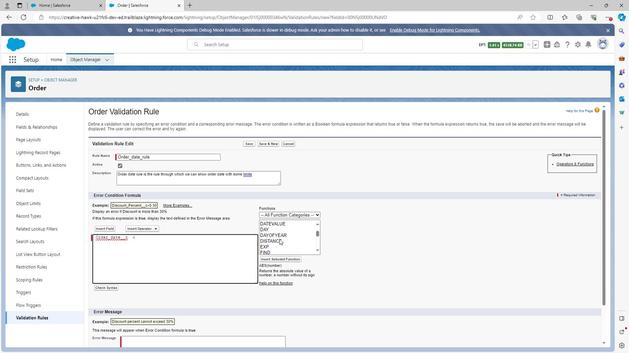 
Action: Mouse scrolled (279, 239) with delta (0, 0)
Screenshot: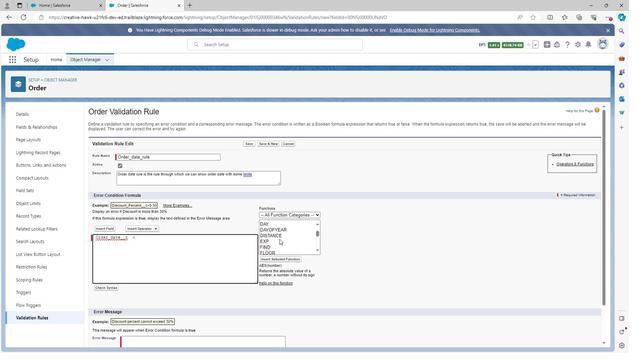 
Action: Mouse scrolled (279, 239) with delta (0, 0)
Screenshot: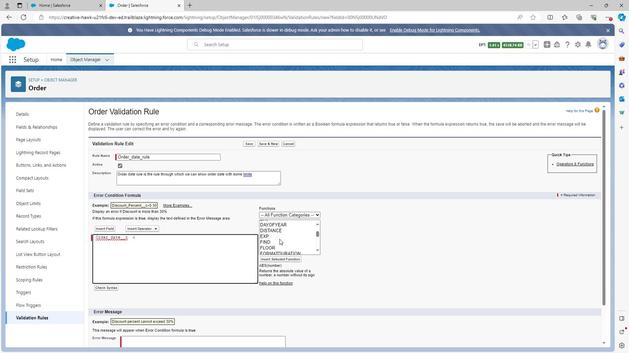 
Action: Mouse scrolled (279, 239) with delta (0, 0)
Screenshot: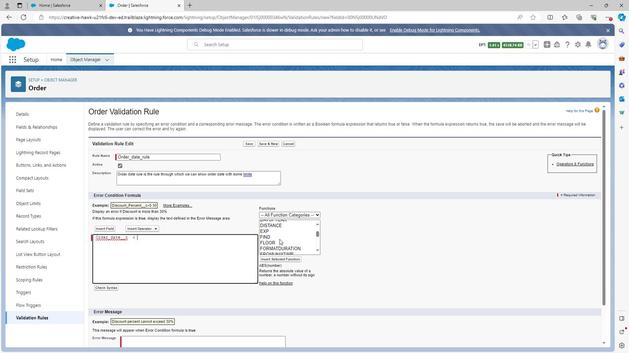 
Action: Mouse scrolled (279, 239) with delta (0, 0)
Screenshot: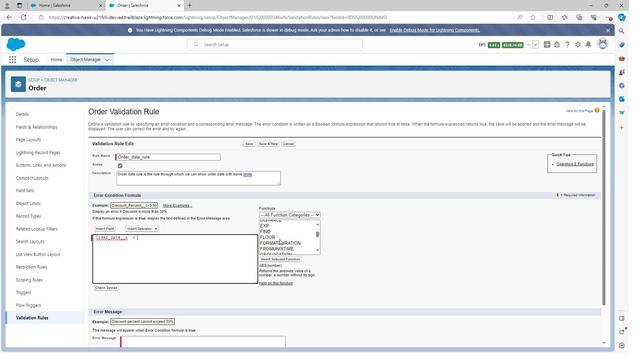 
Action: Mouse scrolled (279, 239) with delta (0, 0)
Screenshot: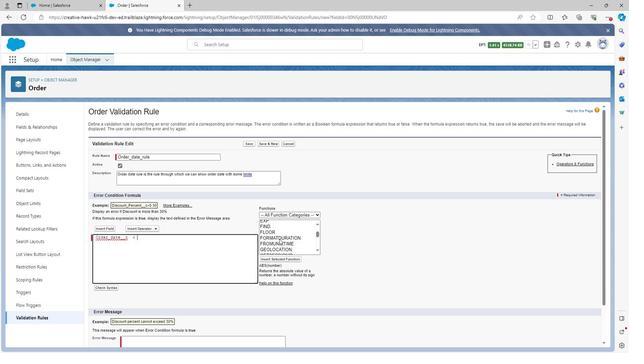 
Action: Mouse scrolled (279, 239) with delta (0, 0)
